 Task: Add an event with the title Interview with Blaird, date '2023/11/28', time 8:30 AM to 10:30 AMand add a description: This session encourages active participation and engagement from all attendees. After each presentation, there will be a brief discussion where participants can share their observations, ask questions, and exchange tips and techniques. The collaborative environment allows for a rich learning experience, as participants can learn from one another's strengths and challenges., put the event into Yellow category . Add location for the event as: Hotel Costes, Paris, France, logged in from the account softage.3@softage.netand send the event invitation to softage.6@softage.net and softage.7@softage.net. Set a reminder for the event 5 minutes before
Action: Mouse moved to (86, 110)
Screenshot: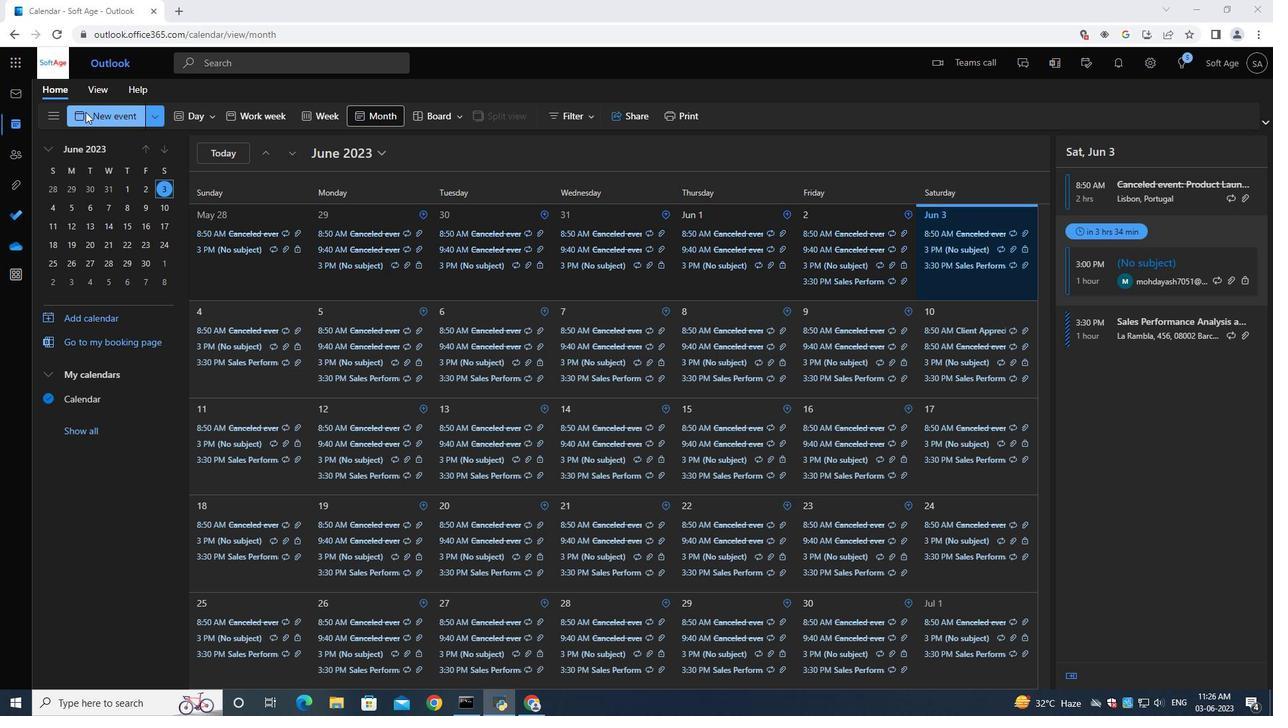 
Action: Mouse pressed left at (86, 110)
Screenshot: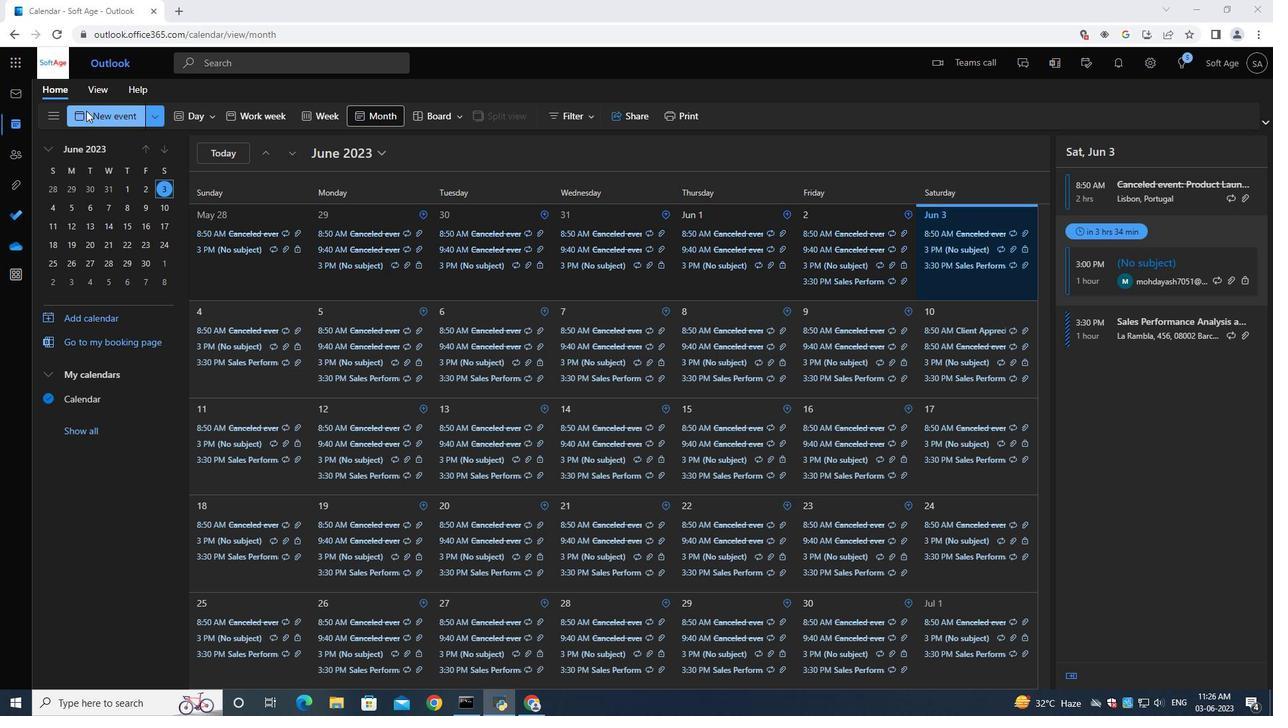
Action: Mouse moved to (361, 202)
Screenshot: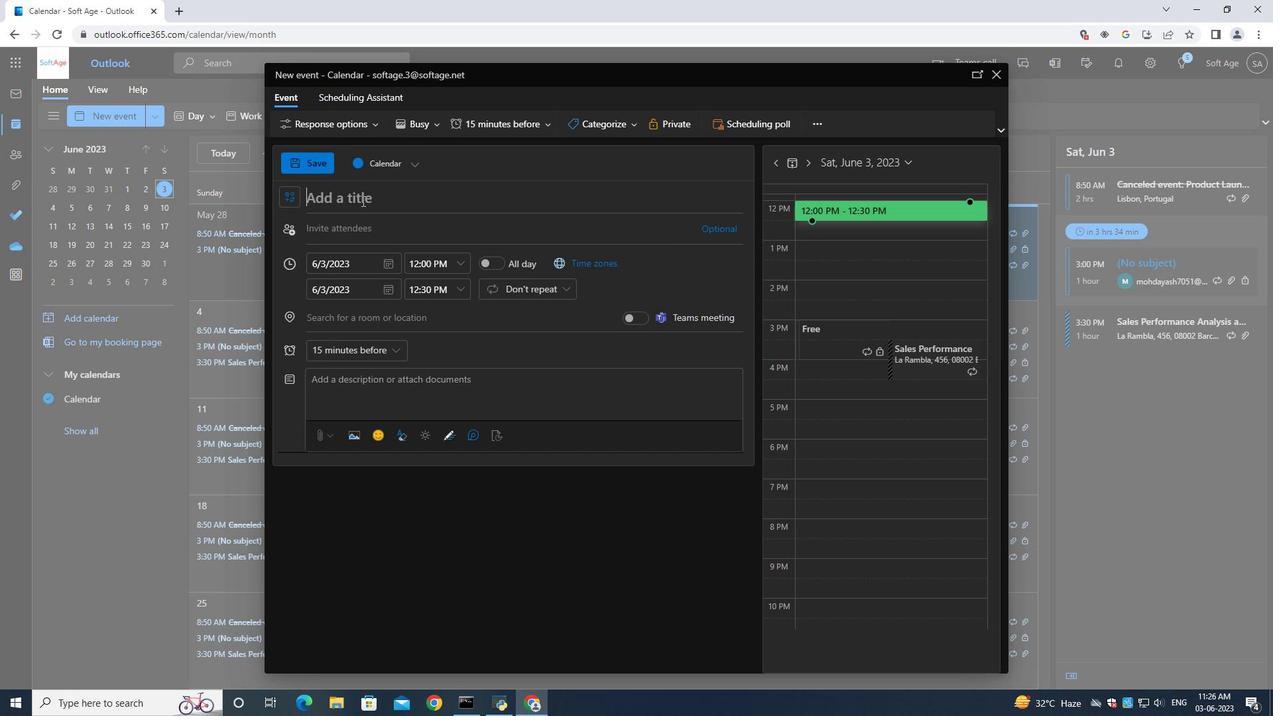
Action: Mouse pressed left at (361, 202)
Screenshot: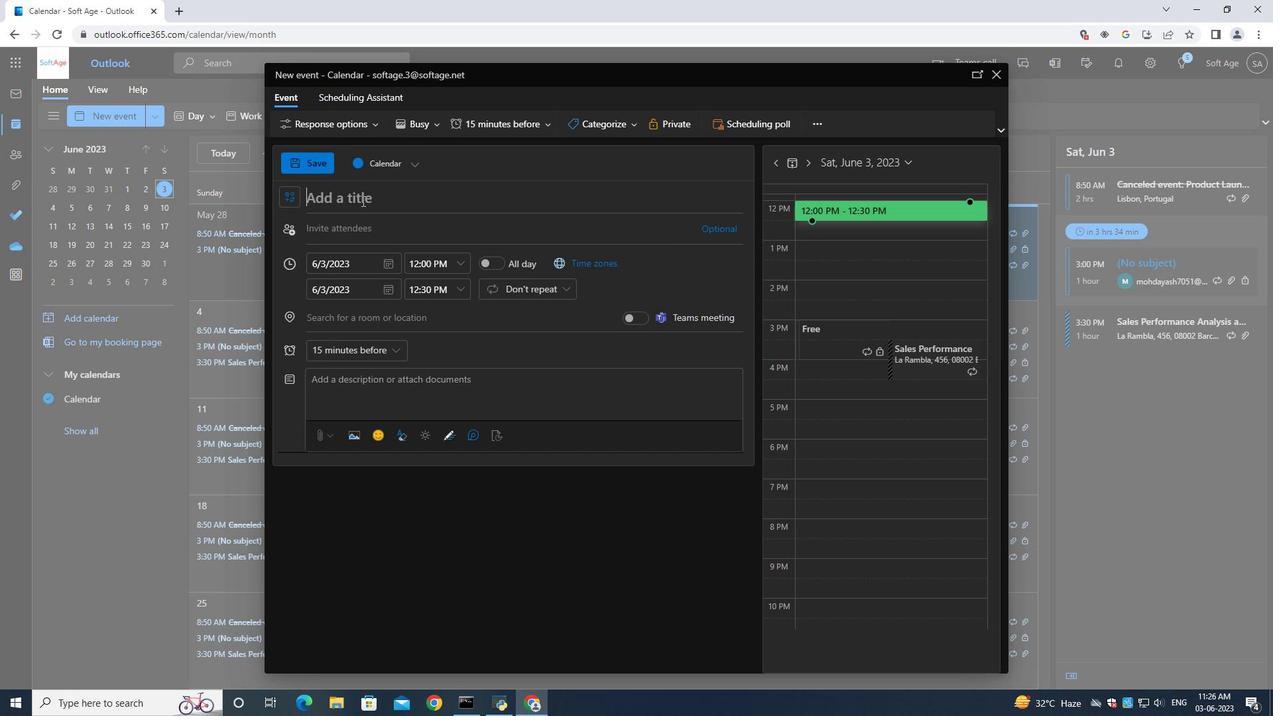 
Action: Key pressed <Key.shift>Interview<Key.space><Key.shift><Key.shift><Key.shift>with<Key.space><Key.shift>Blaired<Key.space>
Screenshot: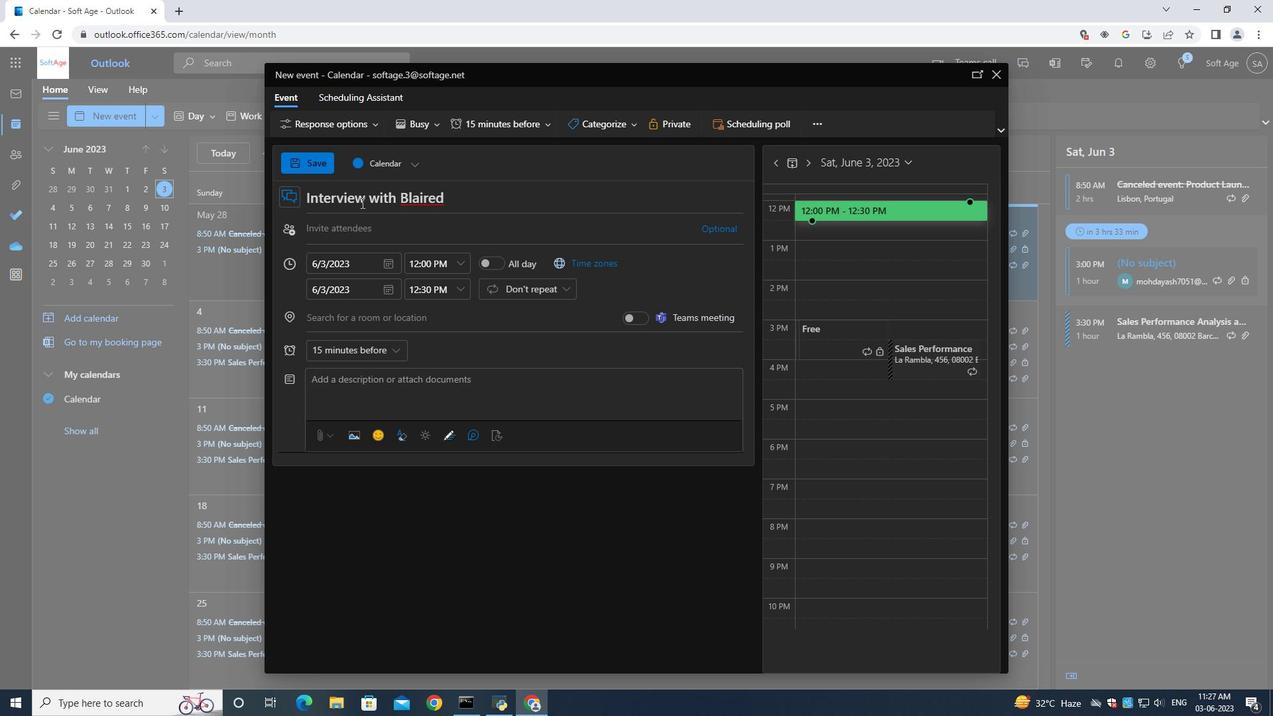 
Action: Mouse moved to (396, 269)
Screenshot: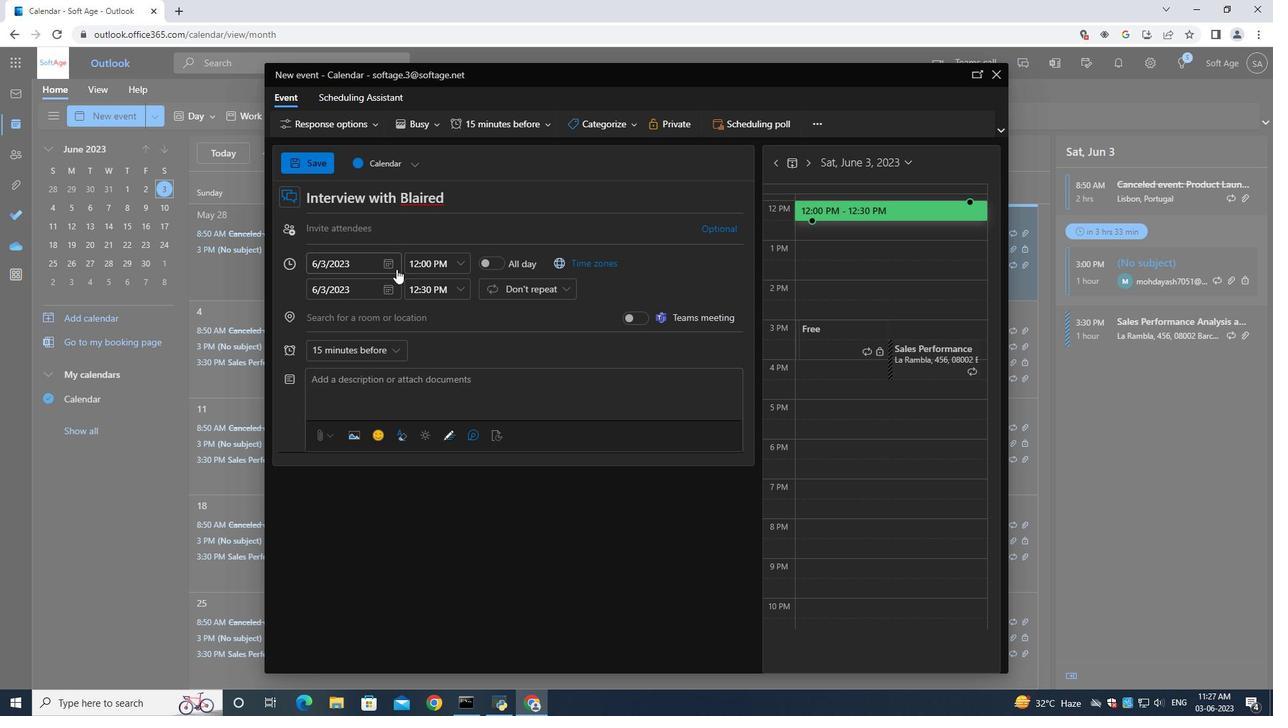 
Action: Mouse pressed left at (396, 269)
Screenshot: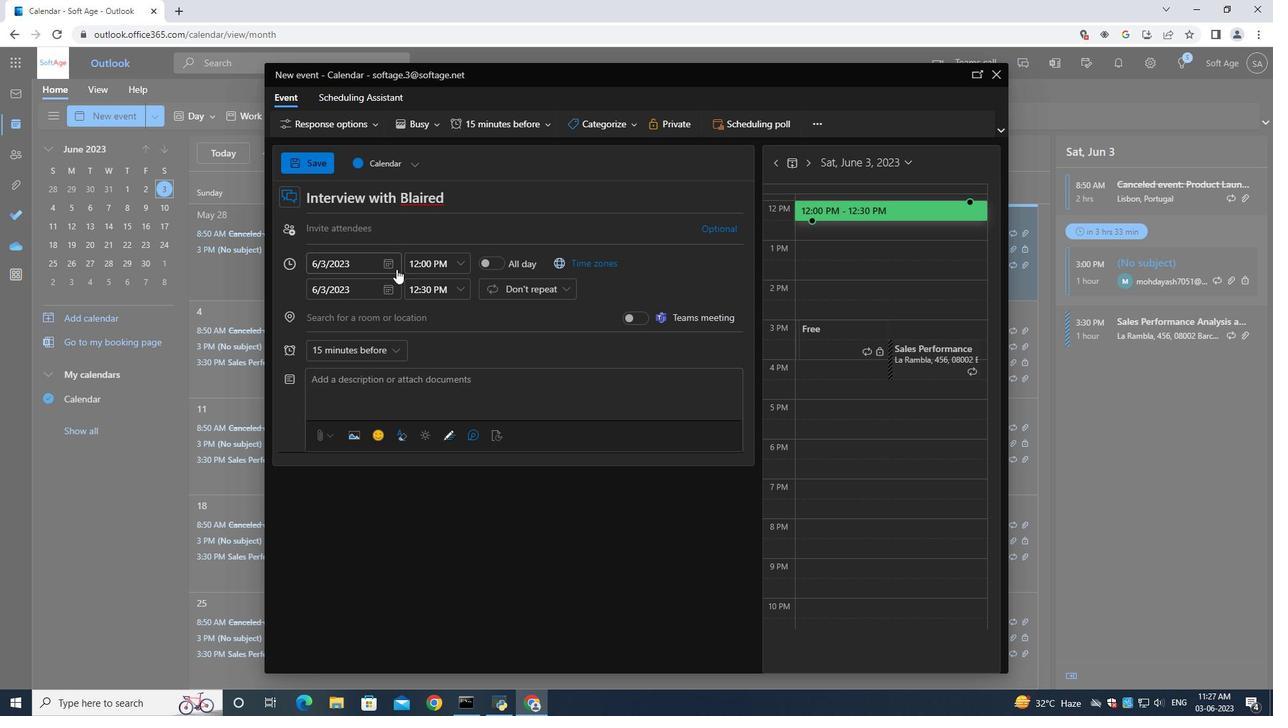 
Action: Mouse moved to (385, 260)
Screenshot: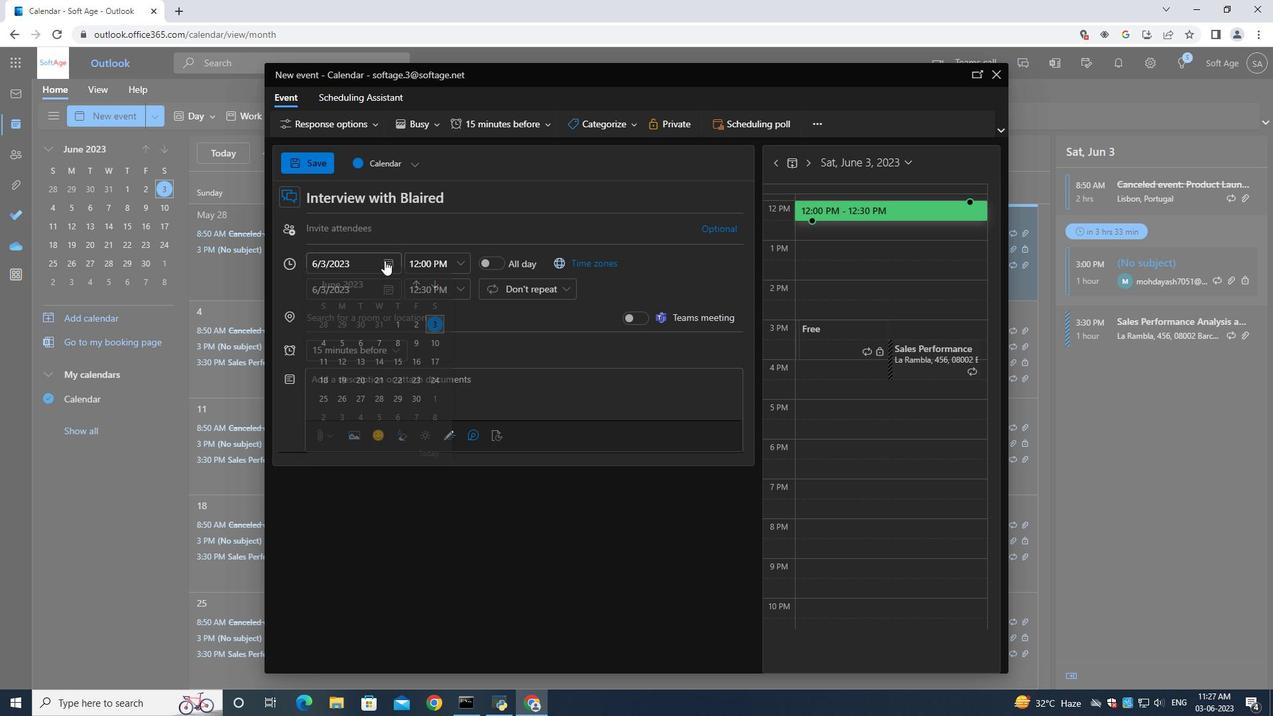 
Action: Mouse pressed left at (385, 260)
Screenshot: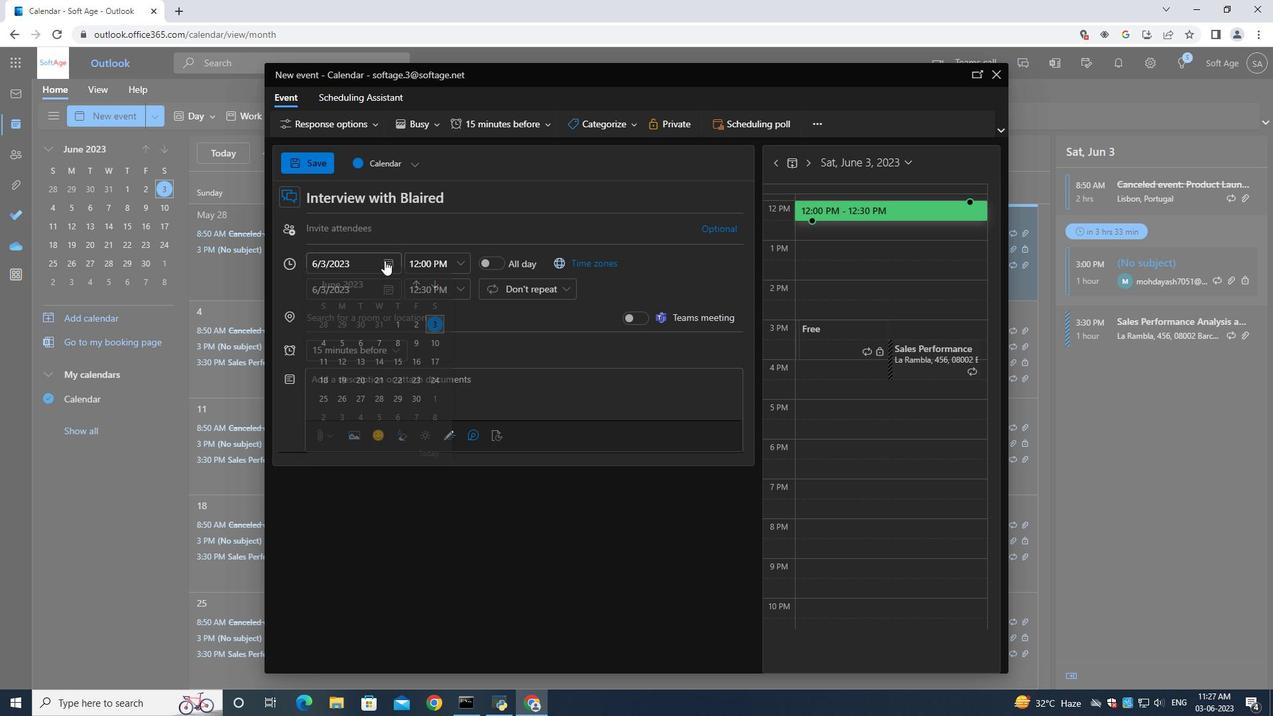 
Action: Mouse moved to (389, 261)
Screenshot: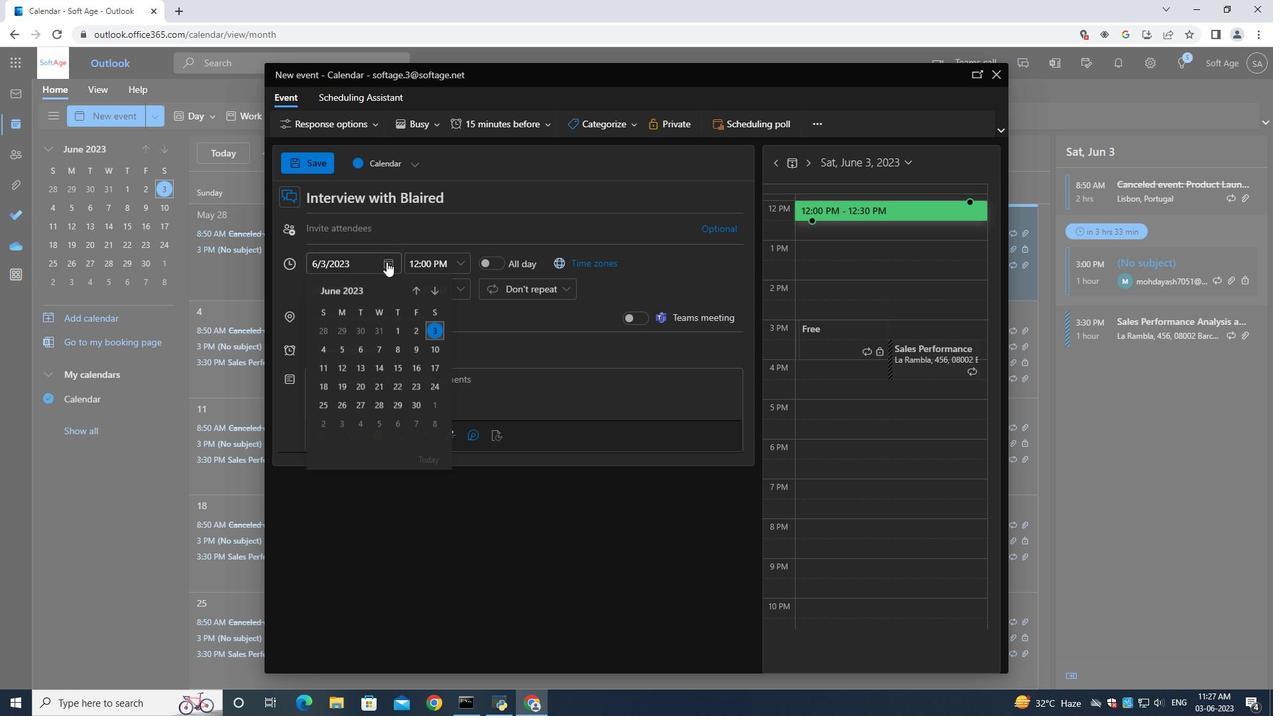 
Action: Mouse pressed left at (389, 261)
Screenshot: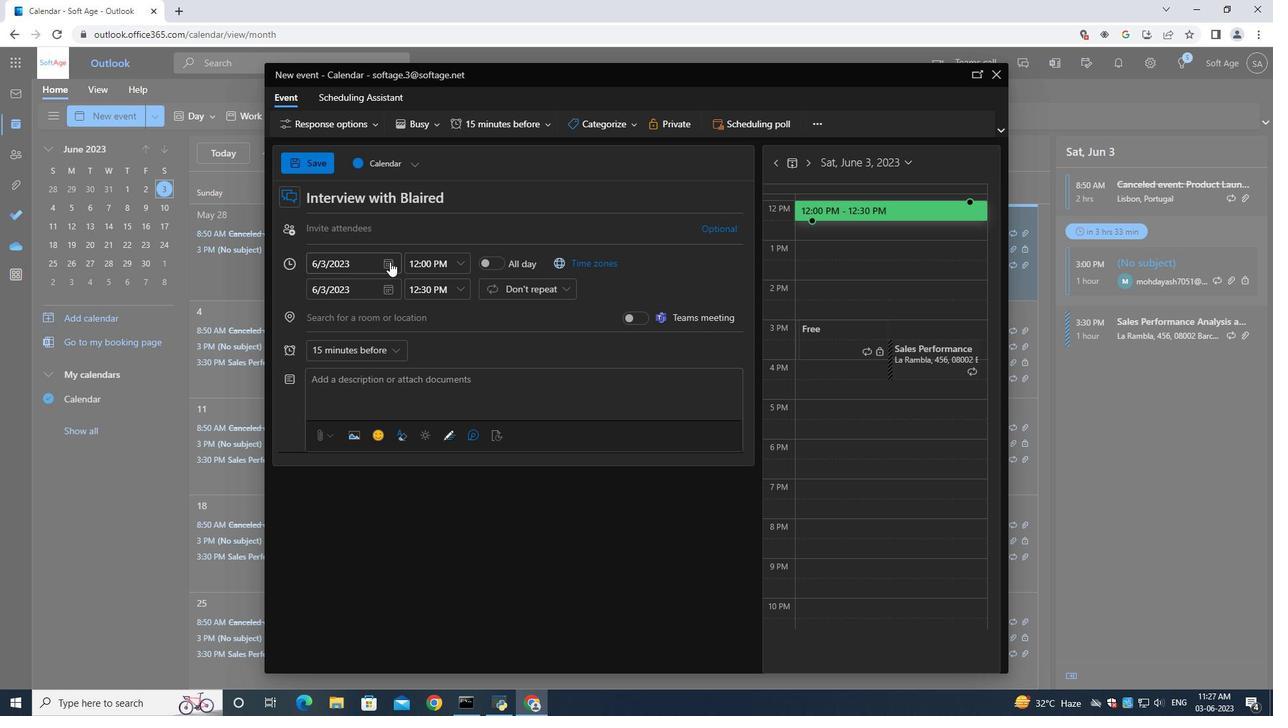 
Action: Mouse moved to (427, 296)
Screenshot: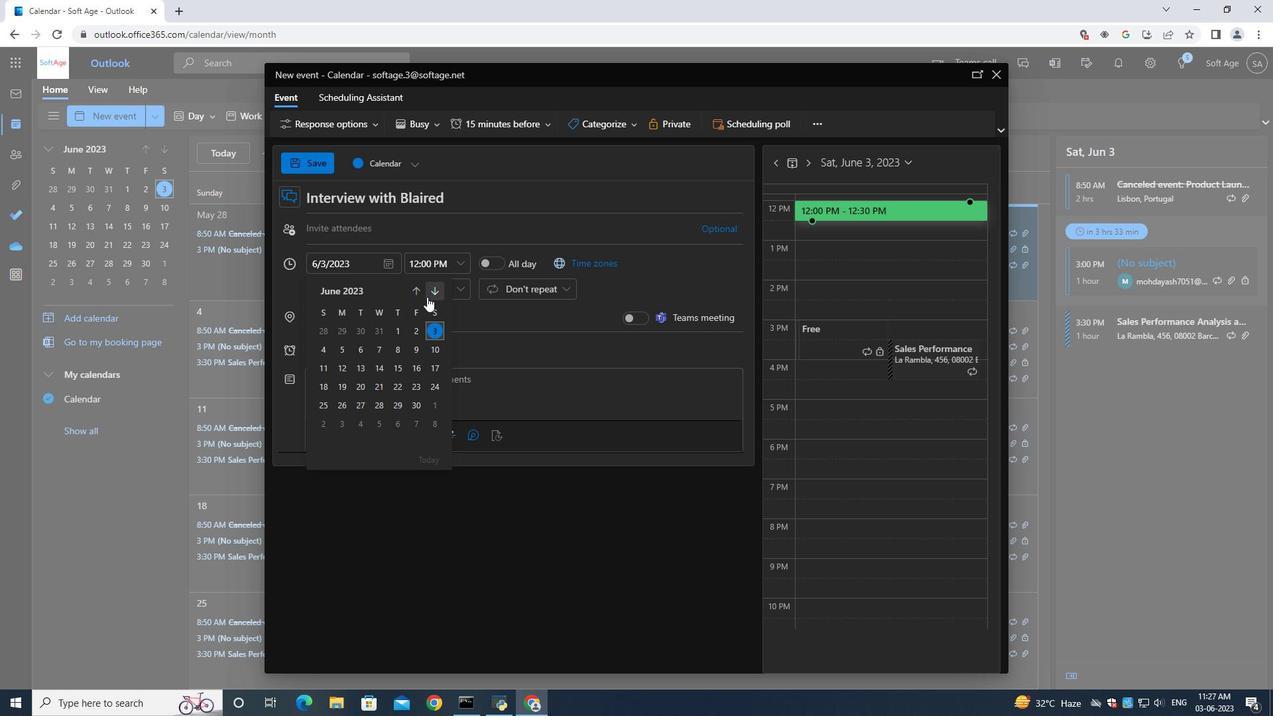 
Action: Mouse pressed left at (427, 296)
Screenshot: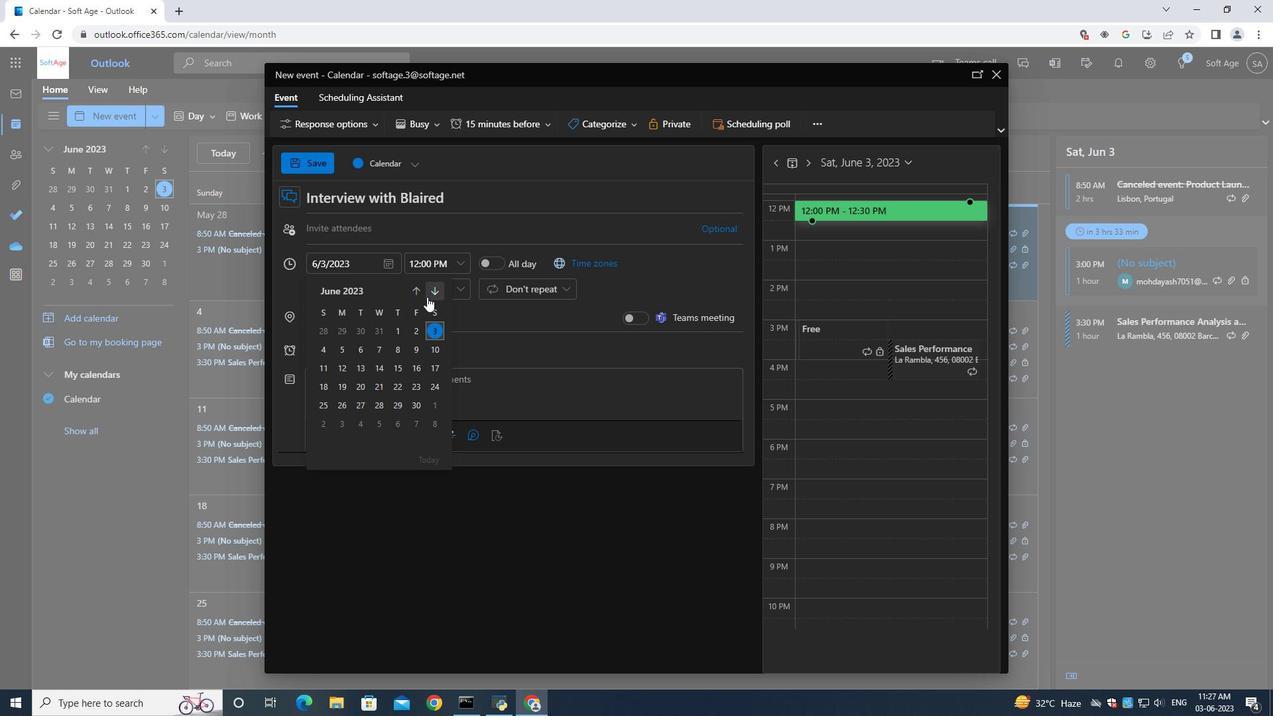 
Action: Mouse pressed left at (427, 296)
Screenshot: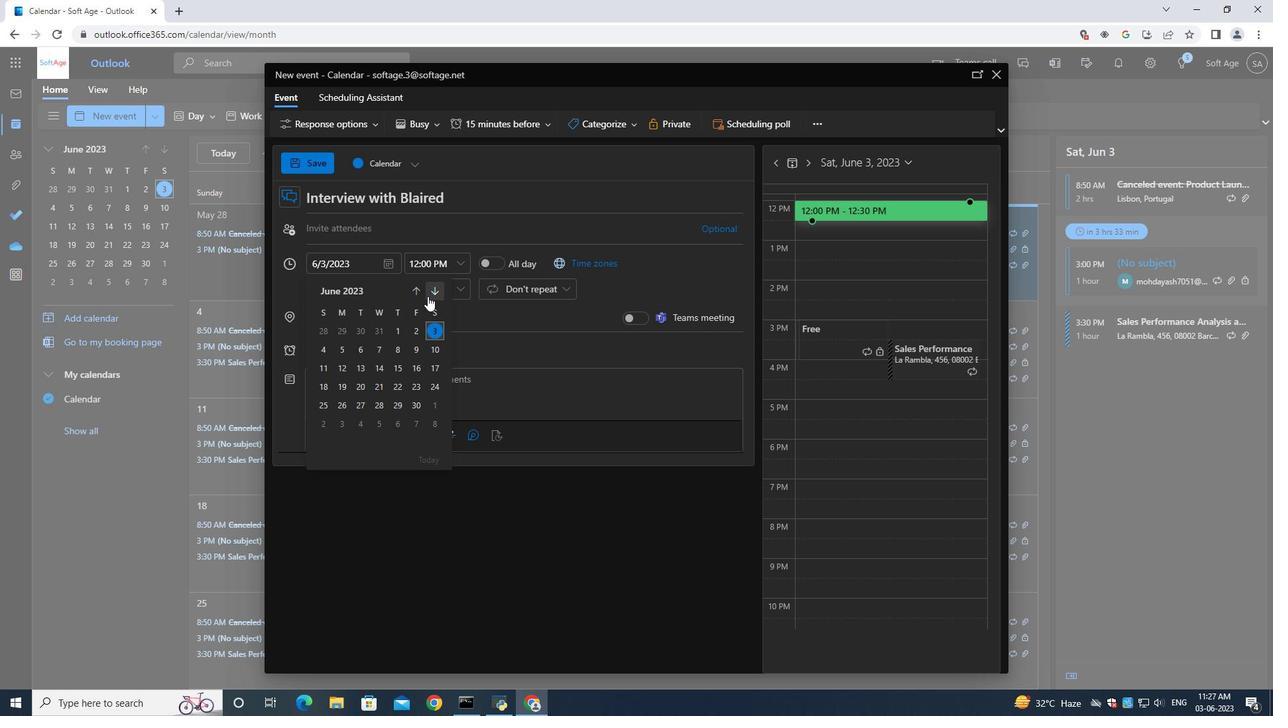 
Action: Mouse pressed left at (427, 296)
Screenshot: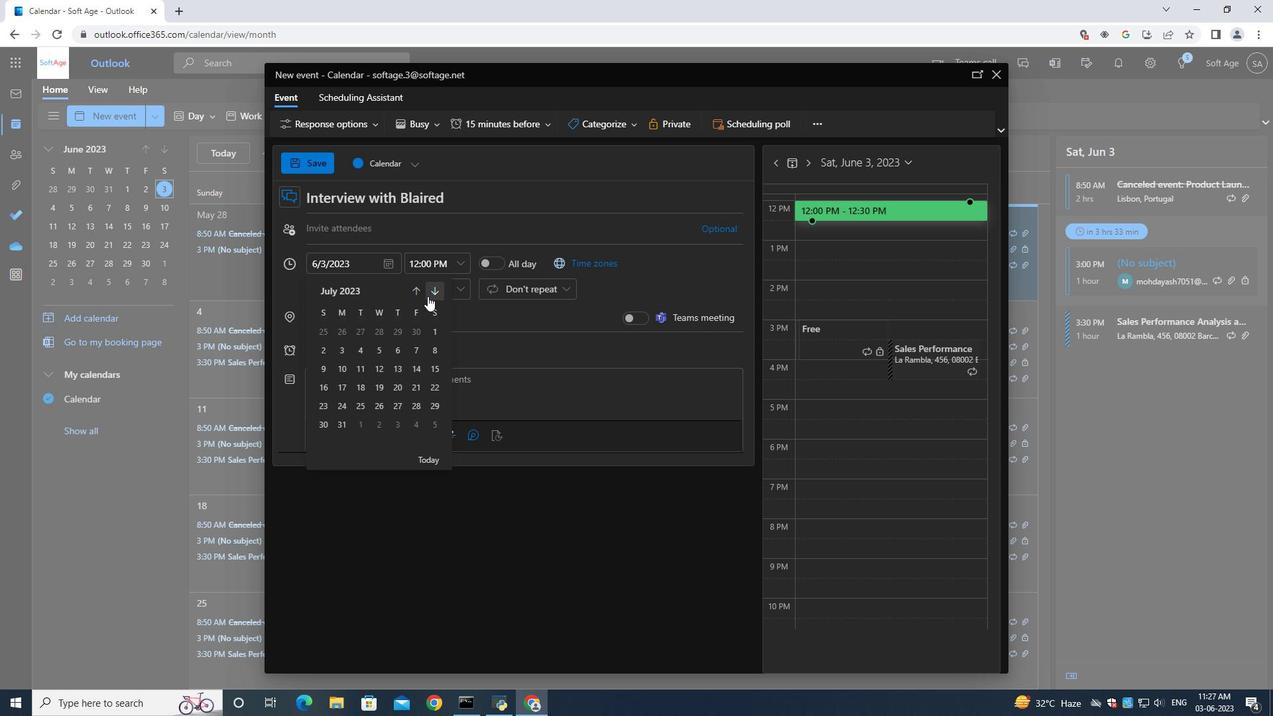 
Action: Mouse pressed left at (427, 296)
Screenshot: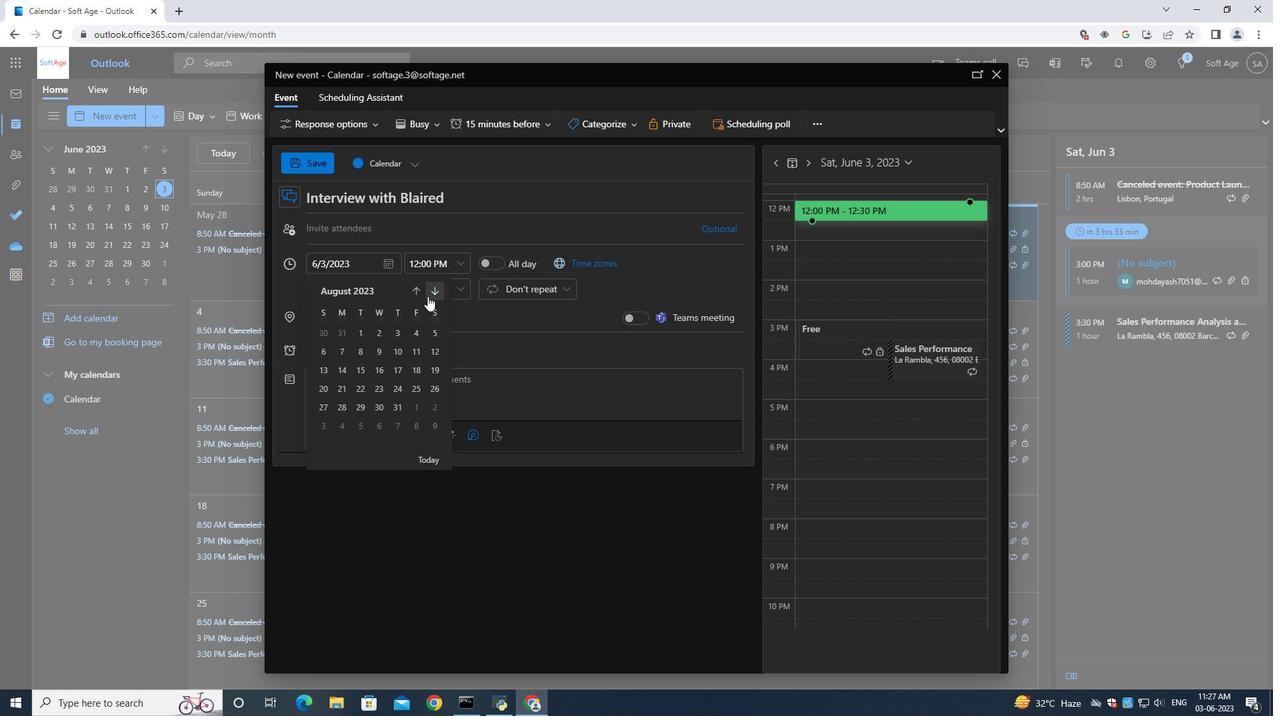 
Action: Mouse pressed left at (427, 296)
Screenshot: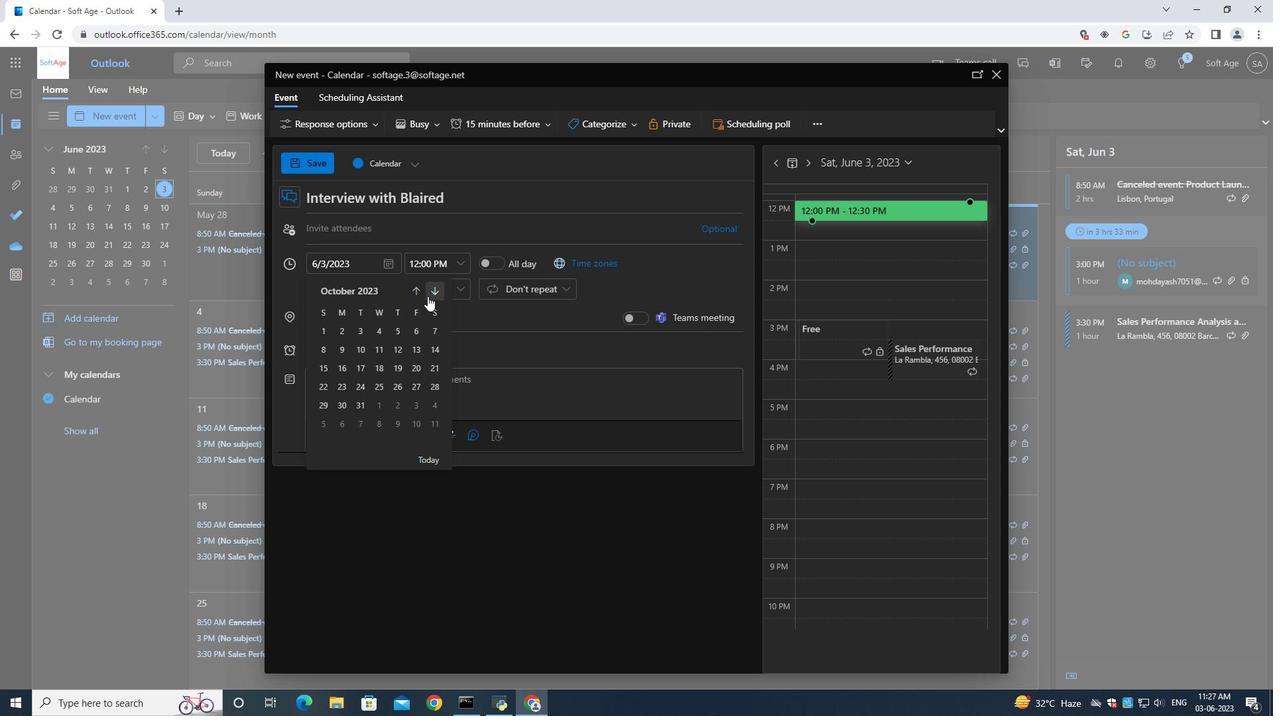 
Action: Mouse moved to (362, 409)
Screenshot: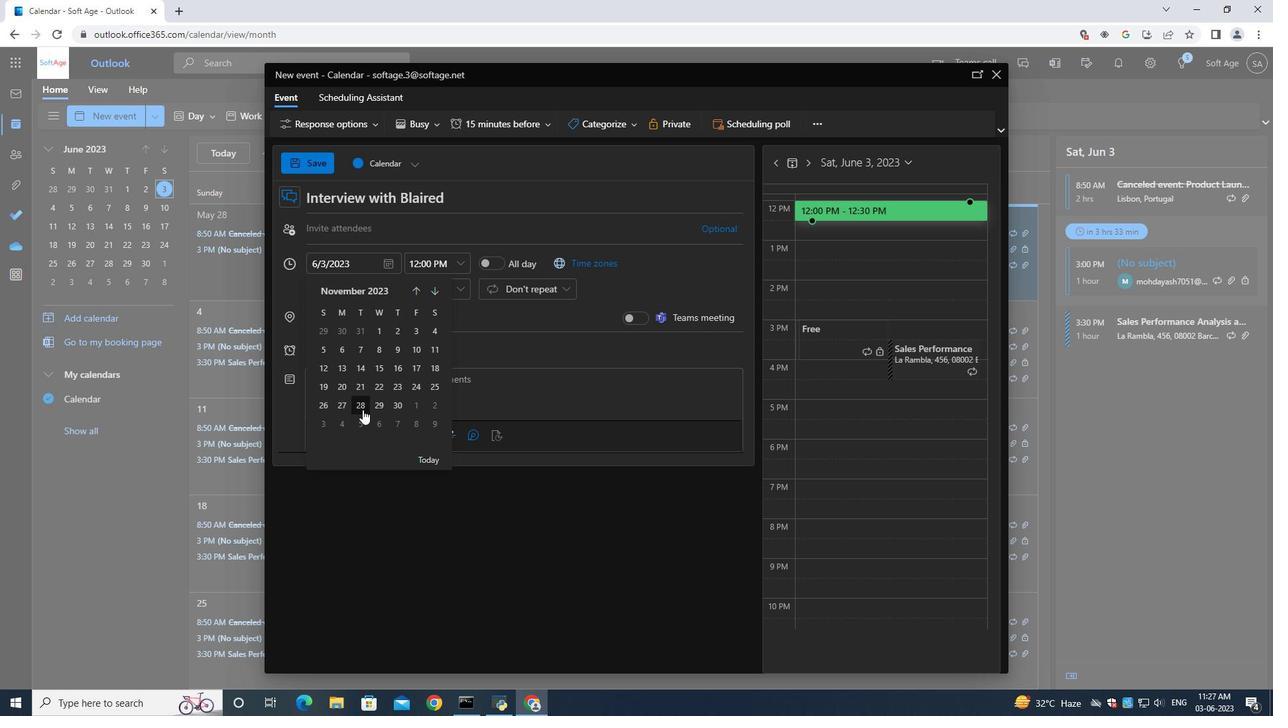 
Action: Mouse pressed left at (362, 409)
Screenshot: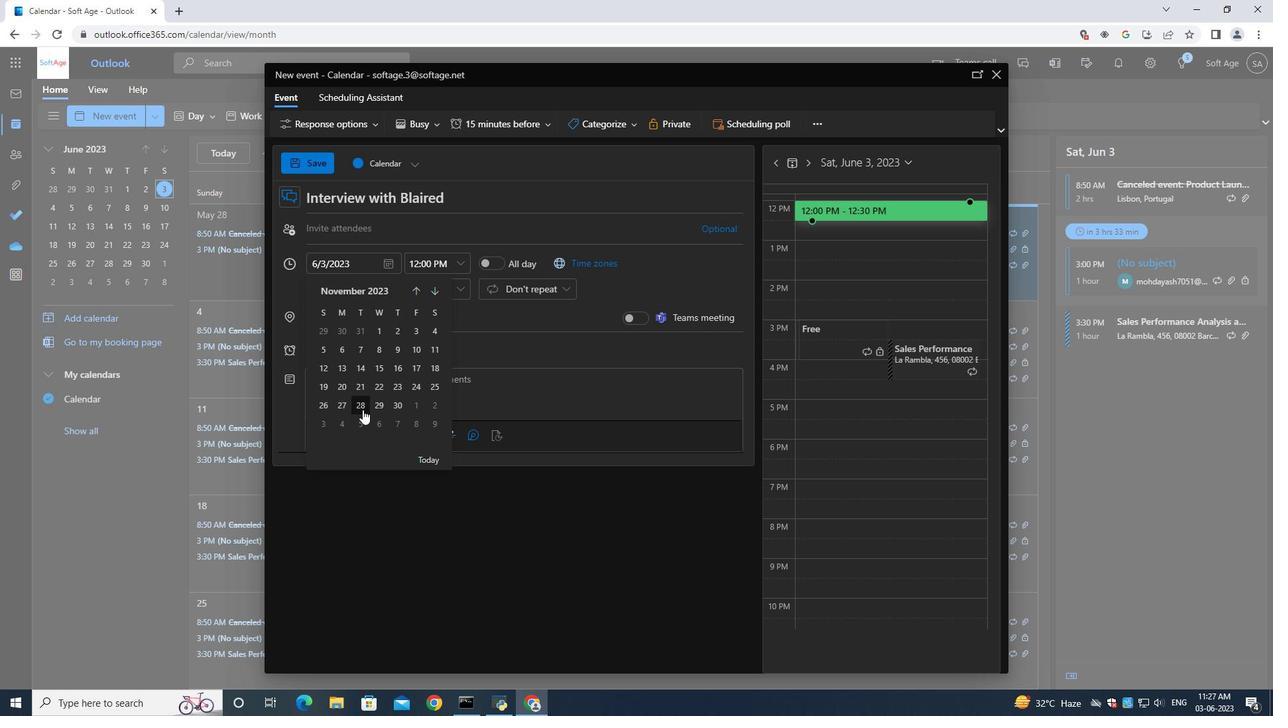 
Action: Mouse moved to (452, 264)
Screenshot: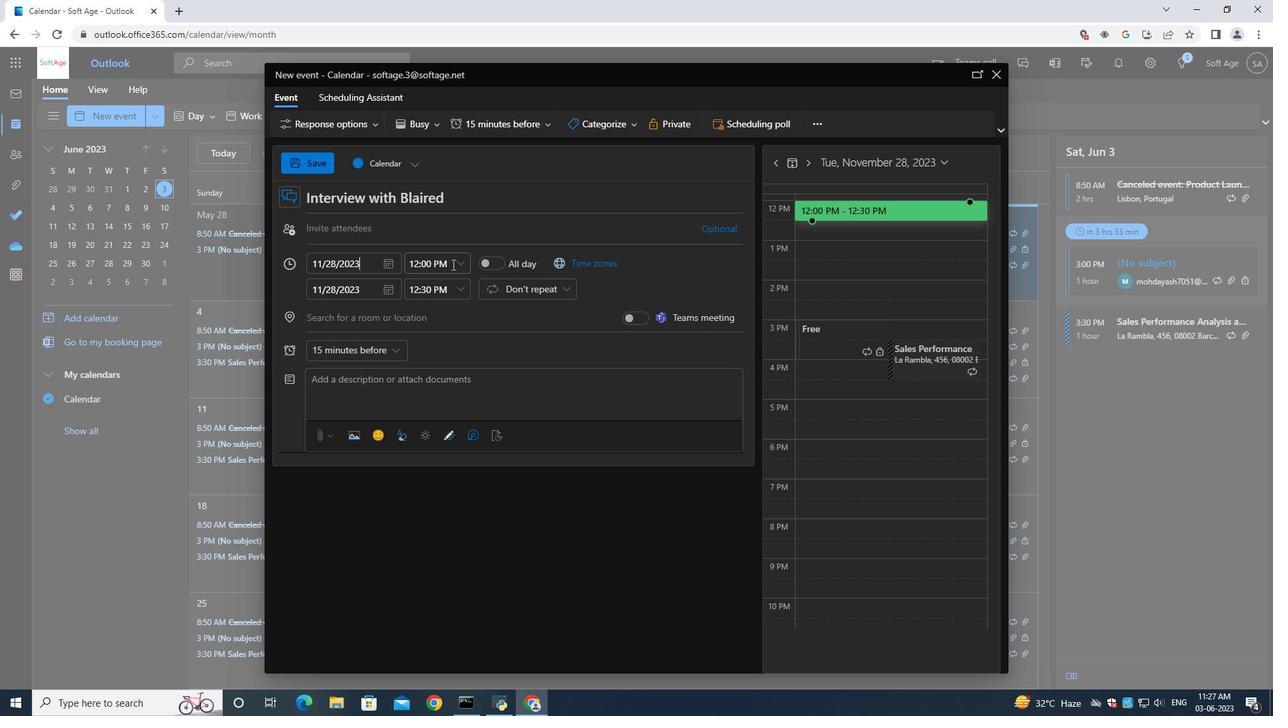 
Action: Mouse pressed left at (452, 264)
Screenshot: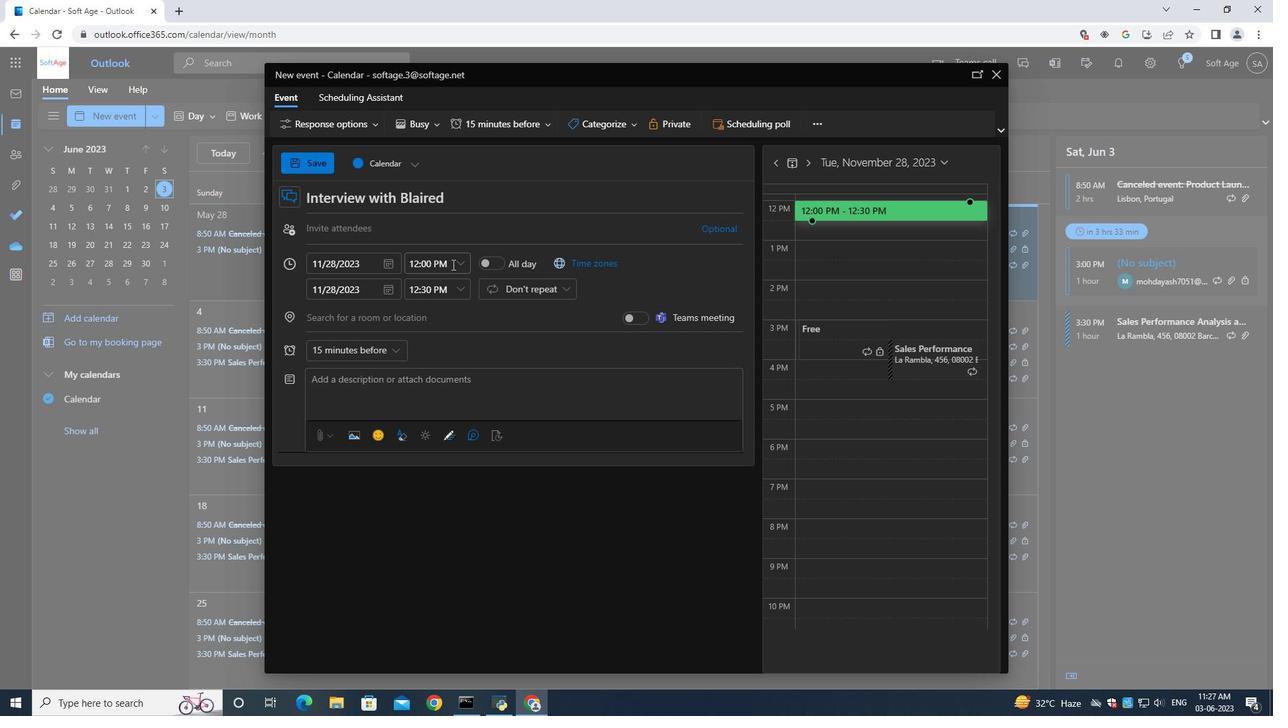 
Action: Key pressed <Key.backspace>8<Key.shift_r>:30<Key.shift>AM
Screenshot: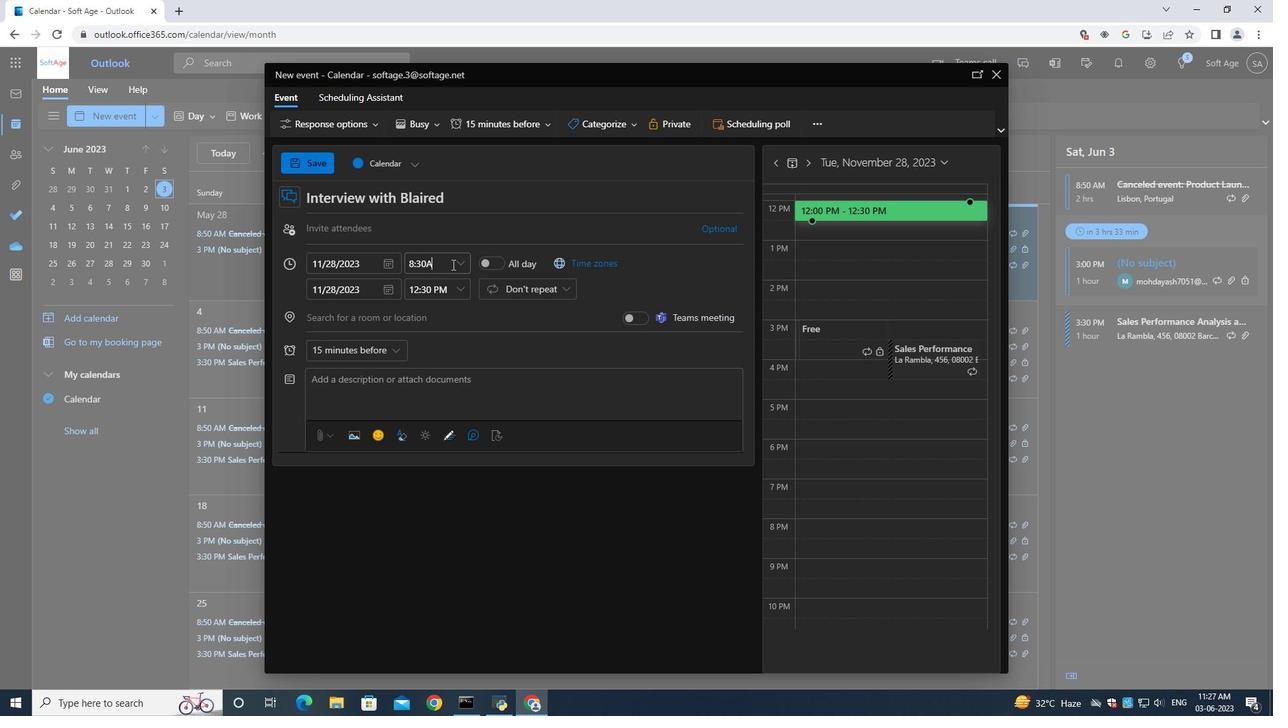 
Action: Mouse moved to (424, 291)
Screenshot: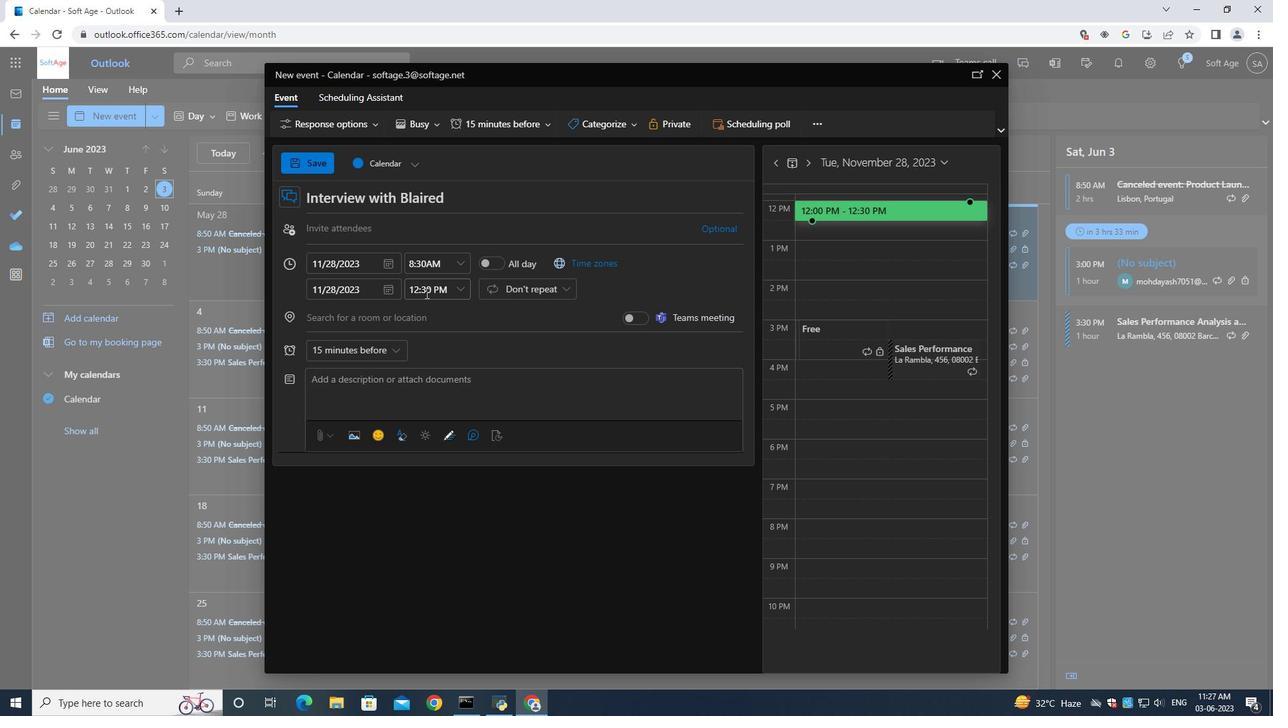 
Action: Mouse pressed left at (424, 291)
Screenshot: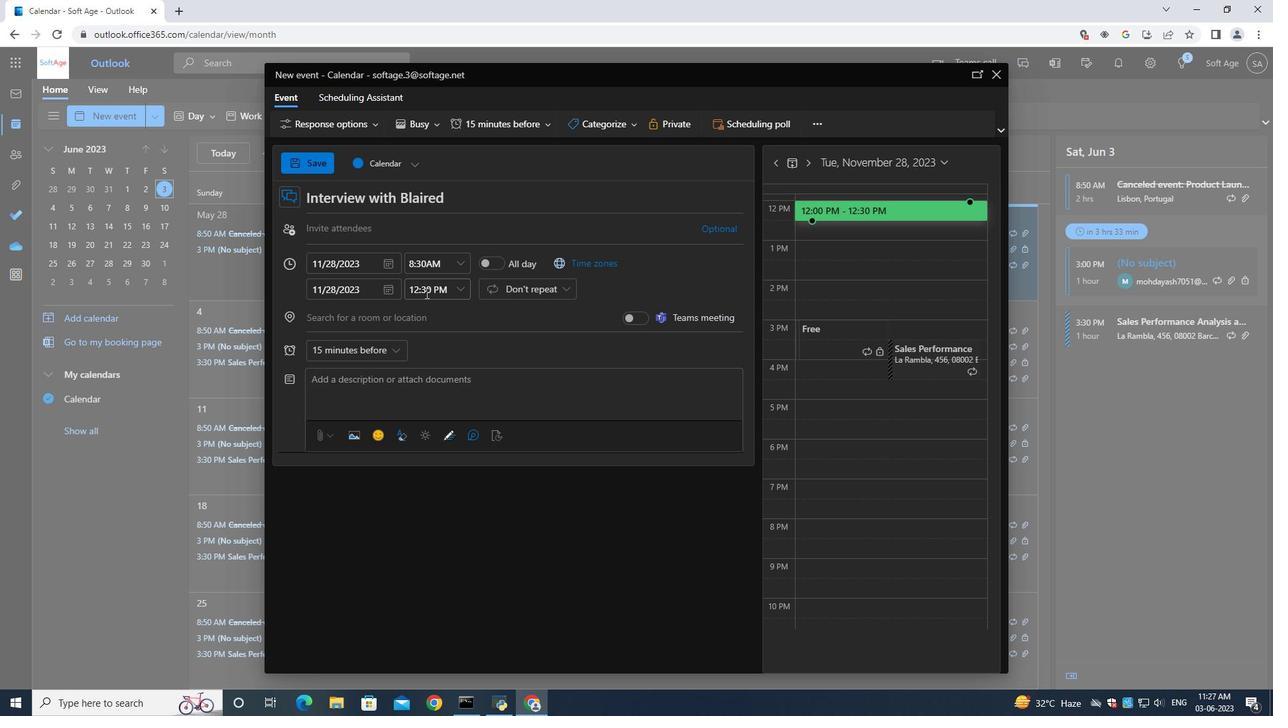 
Action: Mouse moved to (429, 295)
Screenshot: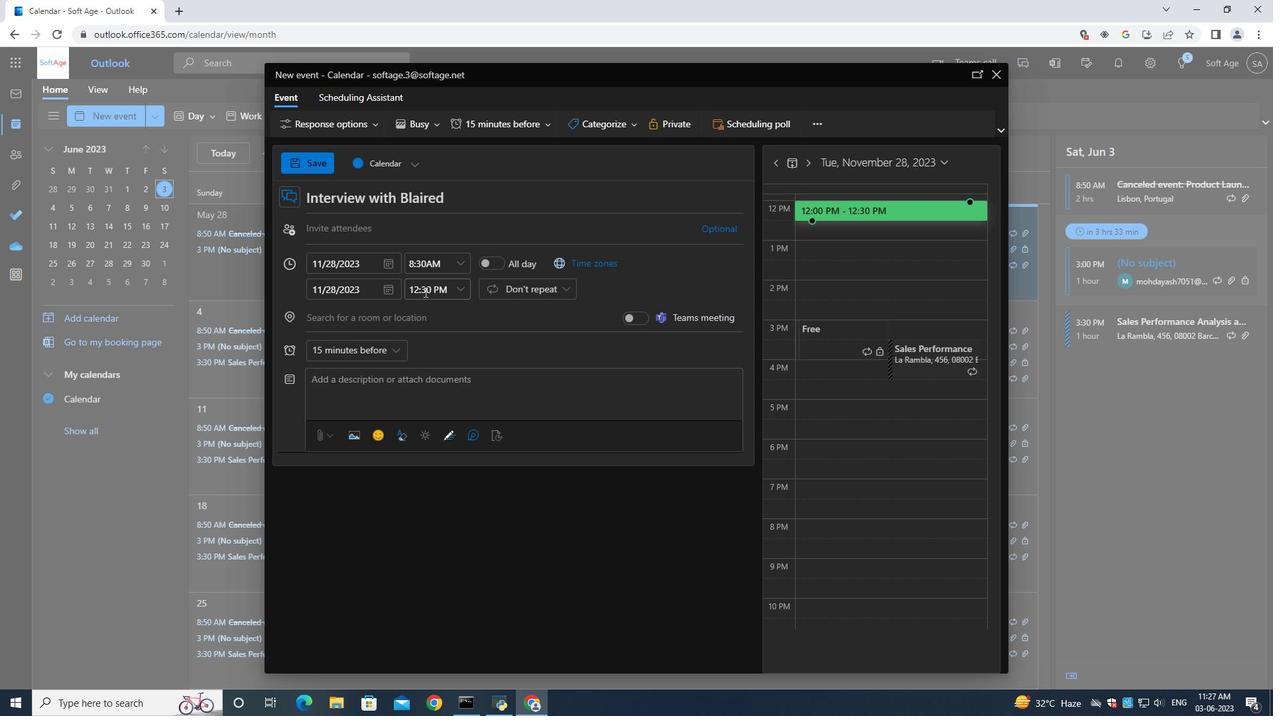 
Action: Key pressed 10<Key.shift_r>:30<Key.shift>AM
Screenshot: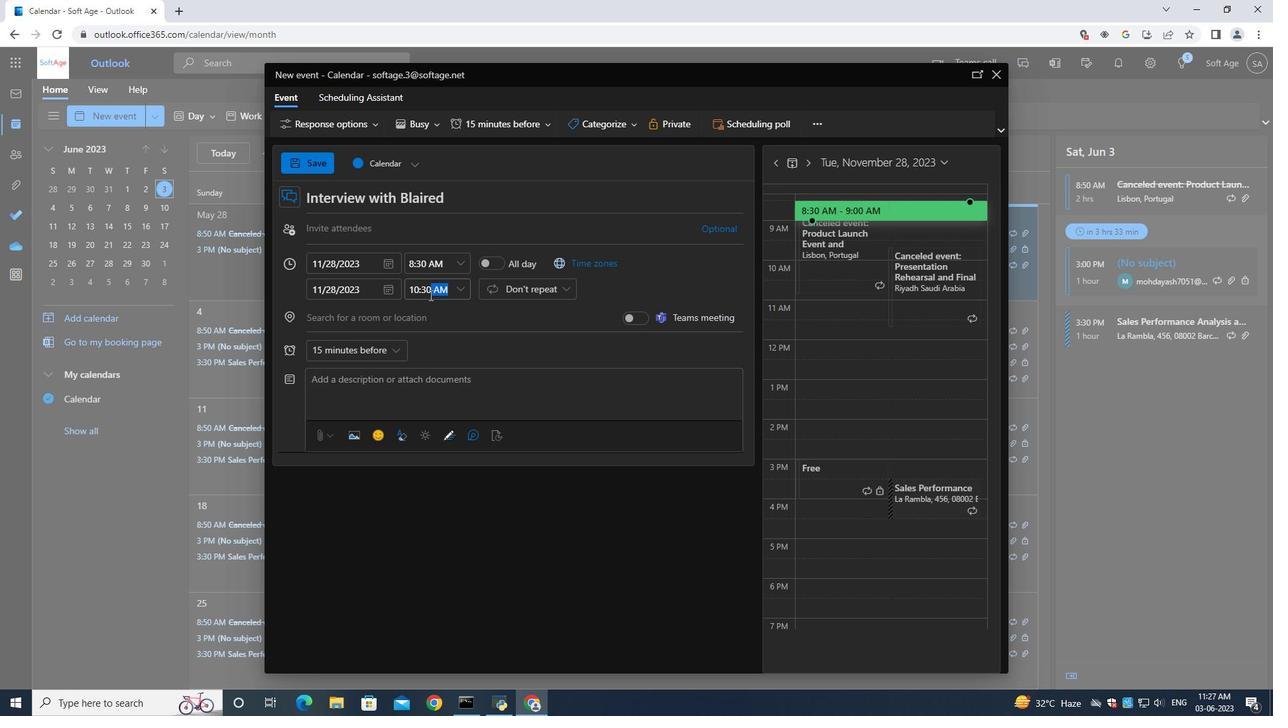 
Action: Mouse moved to (370, 381)
Screenshot: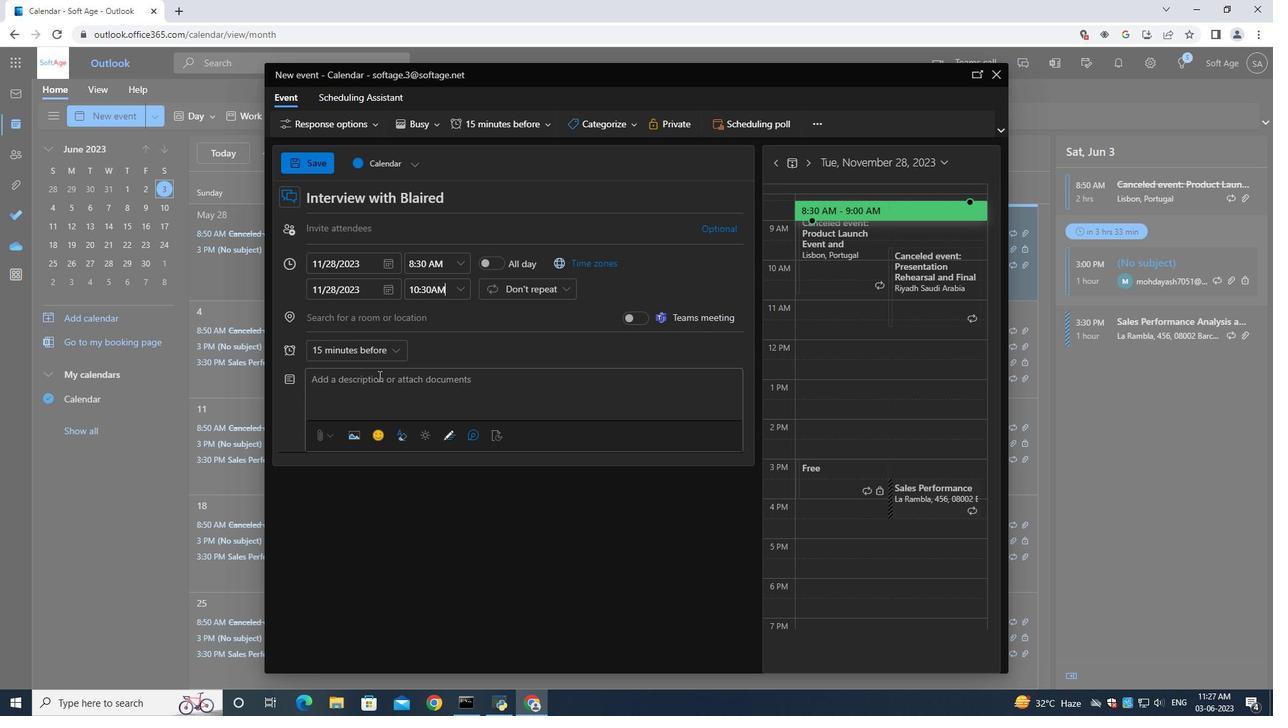 
Action: Mouse pressed left at (370, 381)
Screenshot: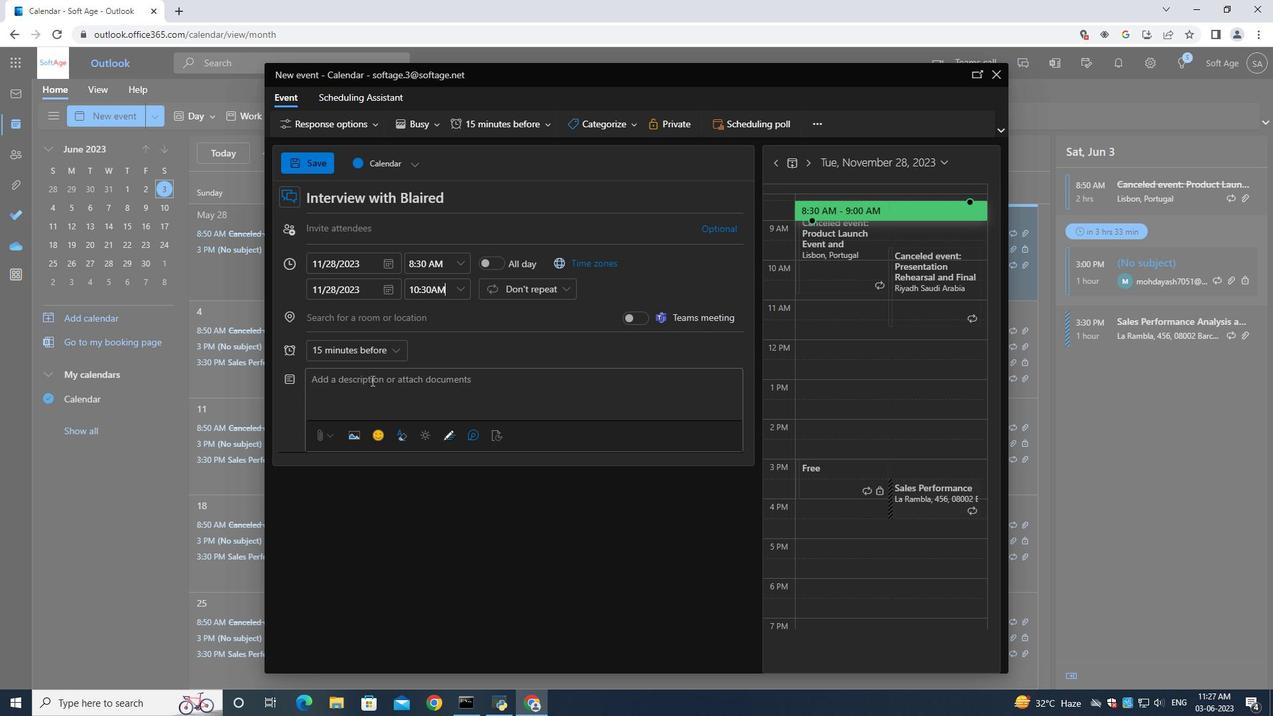 
Action: Key pressed <Key.shift><Key.shift><Key.shift><Key.shift><Key.shift><Key.shift><Key.shift><Key.shift><Key.shift><Key.shift><Key.shift><Key.shift><Key.shift><Key.shift><Key.shift><Key.shift><Key.shift><Key.shift><Key.shift><Key.shift>This<Key.space><Key.space><Key.shift>Session<Key.space>encourages<Key.space>active<Key.space>participation<Key.space>and<Key.space>engagement<Key.space>from<Key.space>all<Key.space>attendees.<Key.space><Key.shift>After<Key.space>each<Key.space>presentatii<Key.backspace>on<Key.space>and<Key.space><Key.backspace><Key.backspace><Key.backspace><Key.backspace><Key.backspace>,<Key.space>there<Key.space>will<Key.space>be<Key.space>a<Key.space>brief<Key.space>discussion<Key.space>where<Key.space>partiation<Key.space>
Screenshot: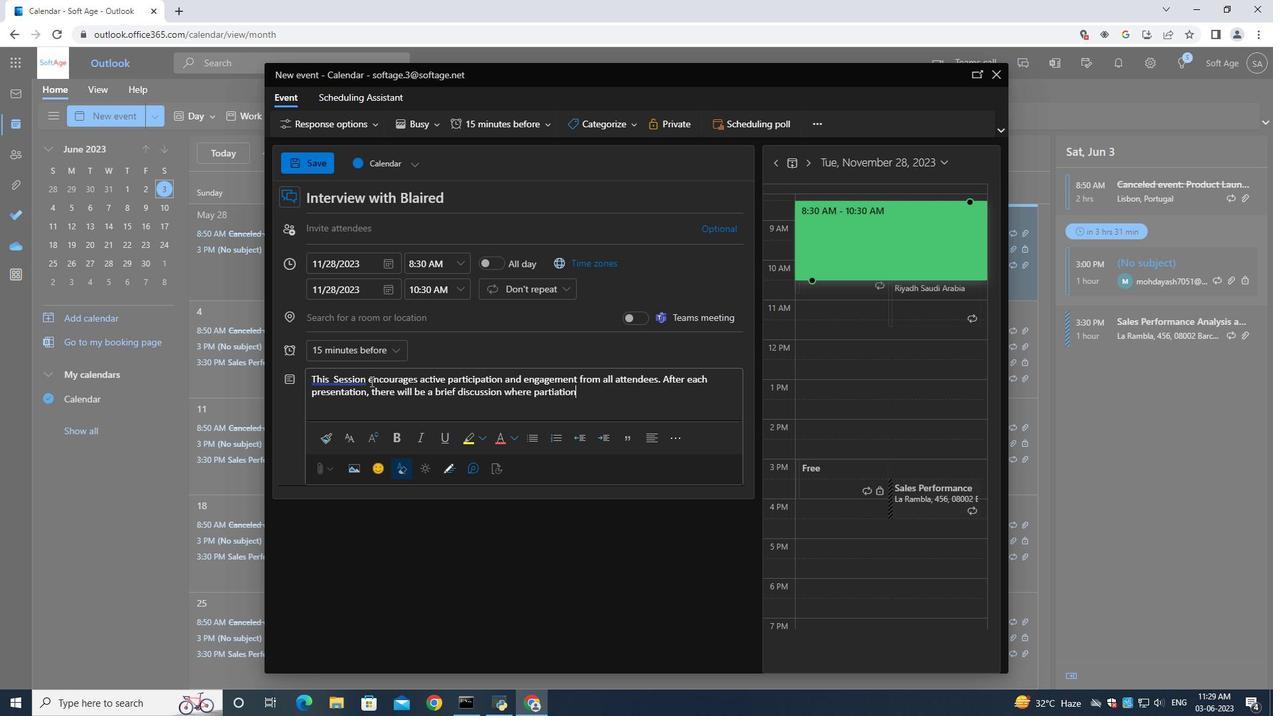 
Action: Mouse moved to (337, 380)
Screenshot: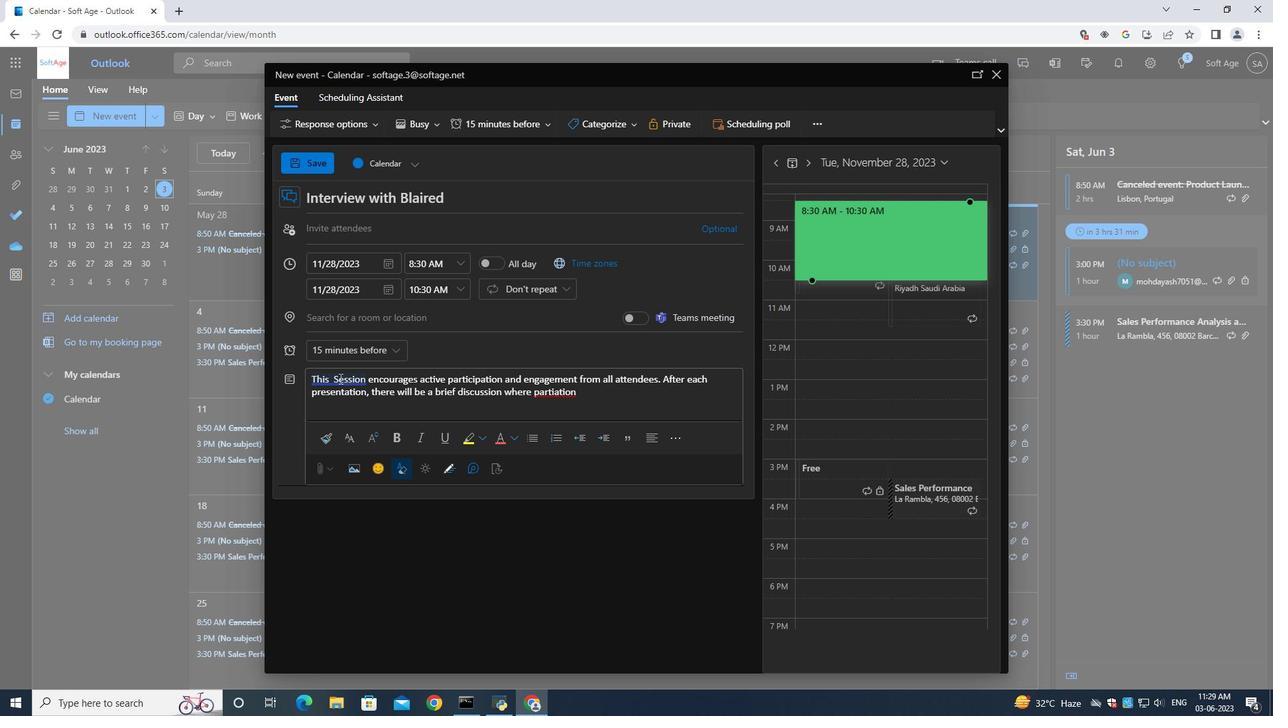 
Action: Mouse pressed left at (337, 380)
Screenshot: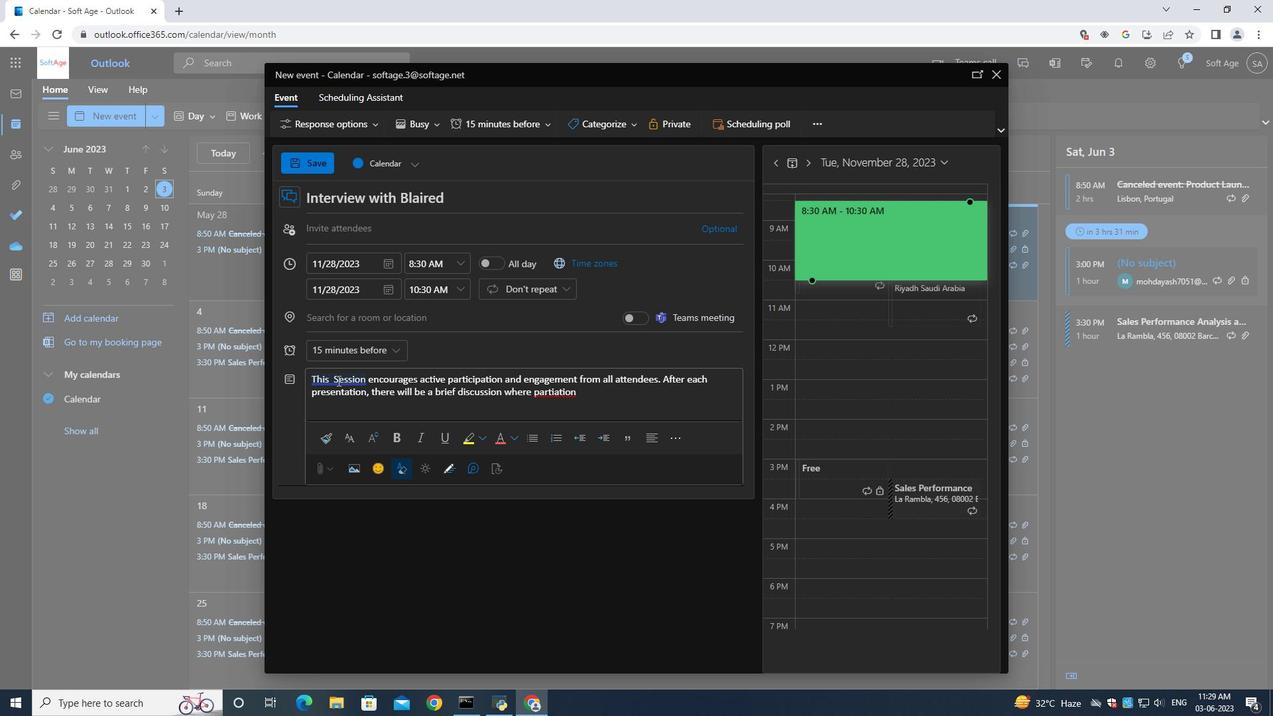 
Action: Mouse moved to (344, 383)
Screenshot: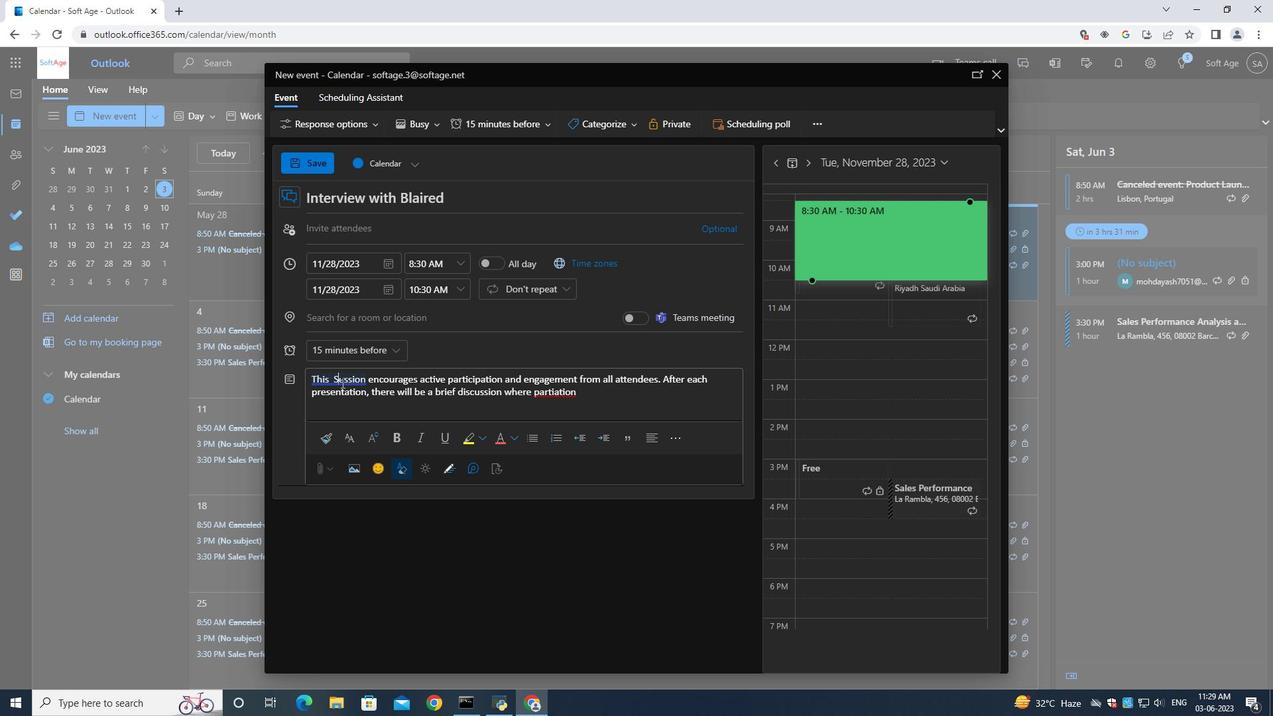 
Action: Key pressed <Key.backspace>s
Screenshot: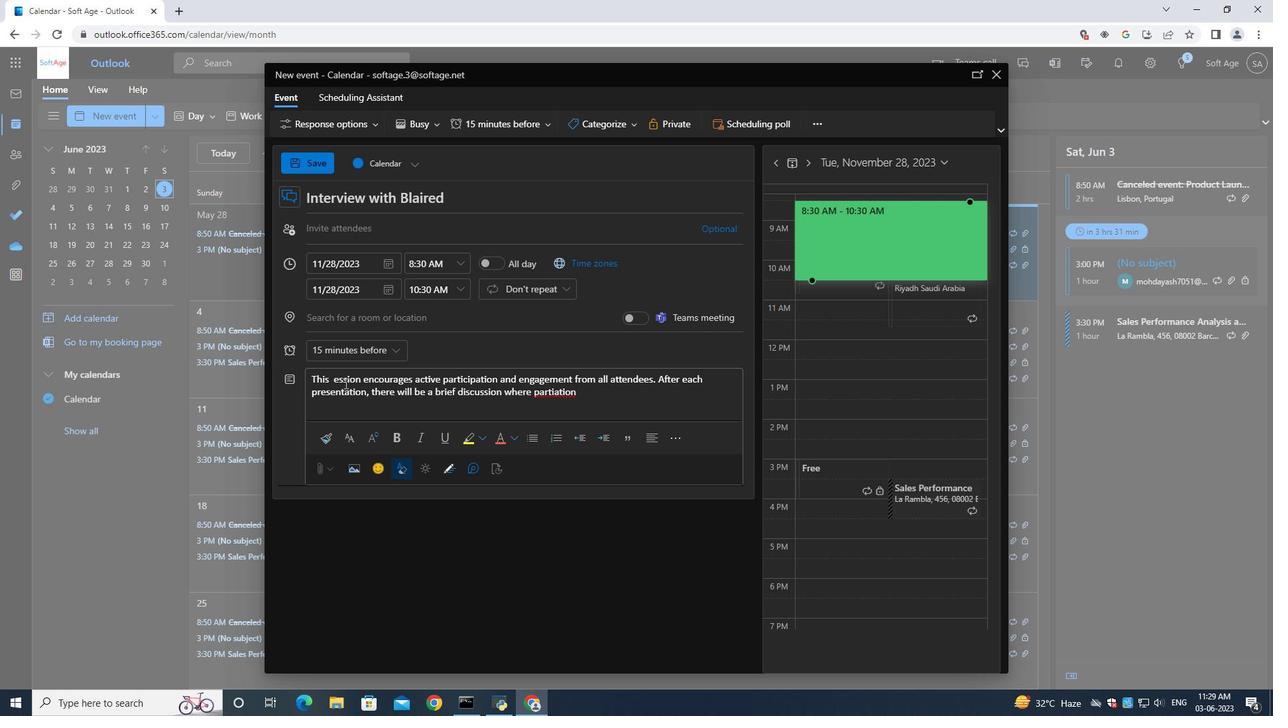 
Action: Mouse moved to (596, 395)
Screenshot: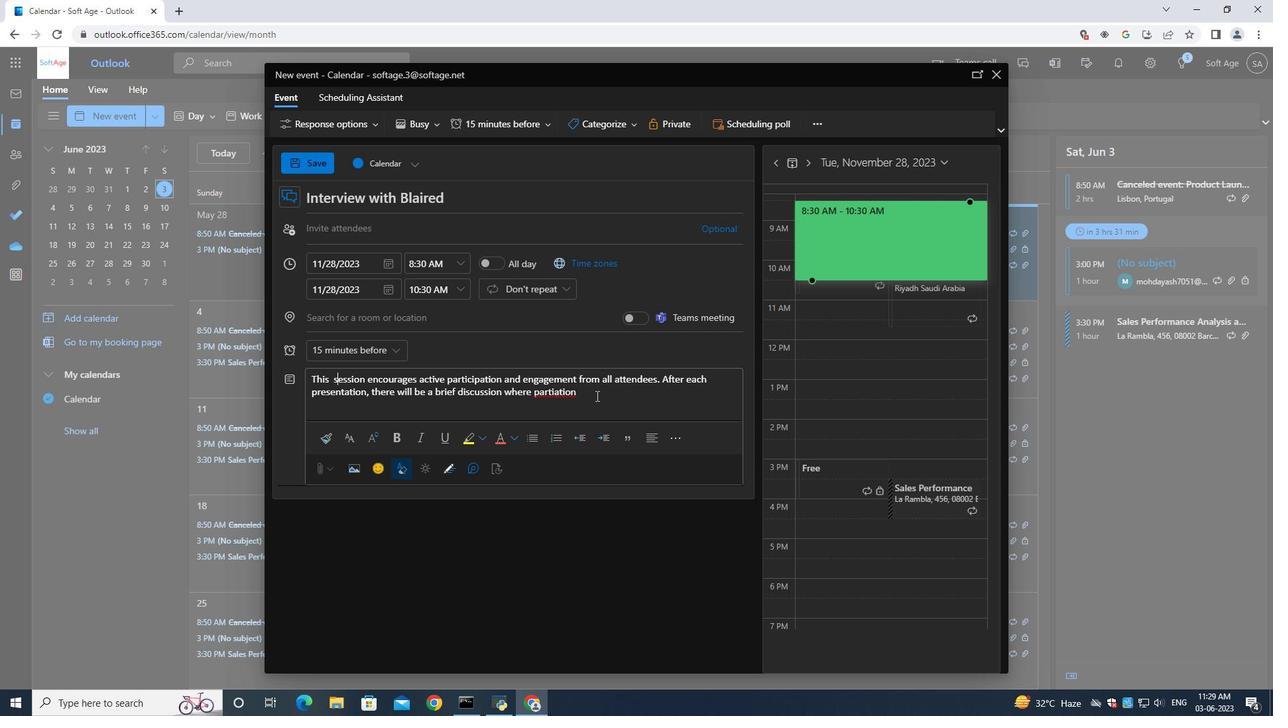 
Action: Mouse pressed left at (596, 395)
Screenshot: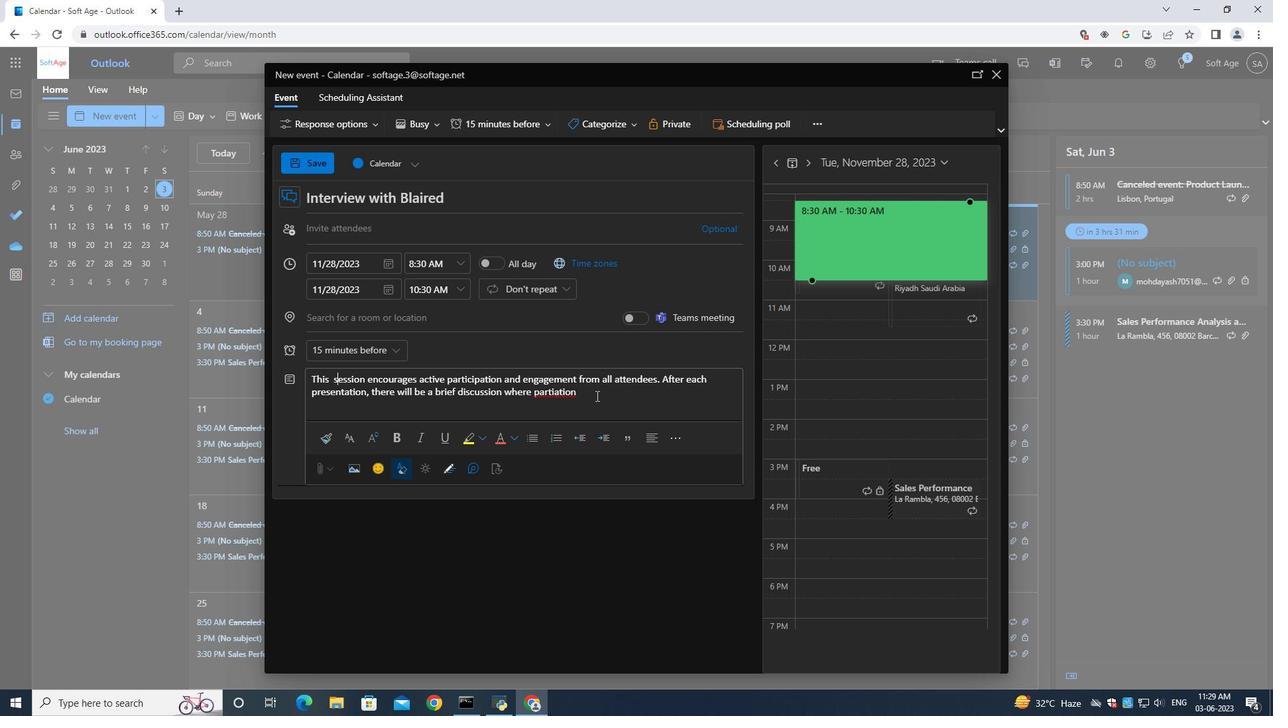 
Action: Mouse moved to (597, 396)
Screenshot: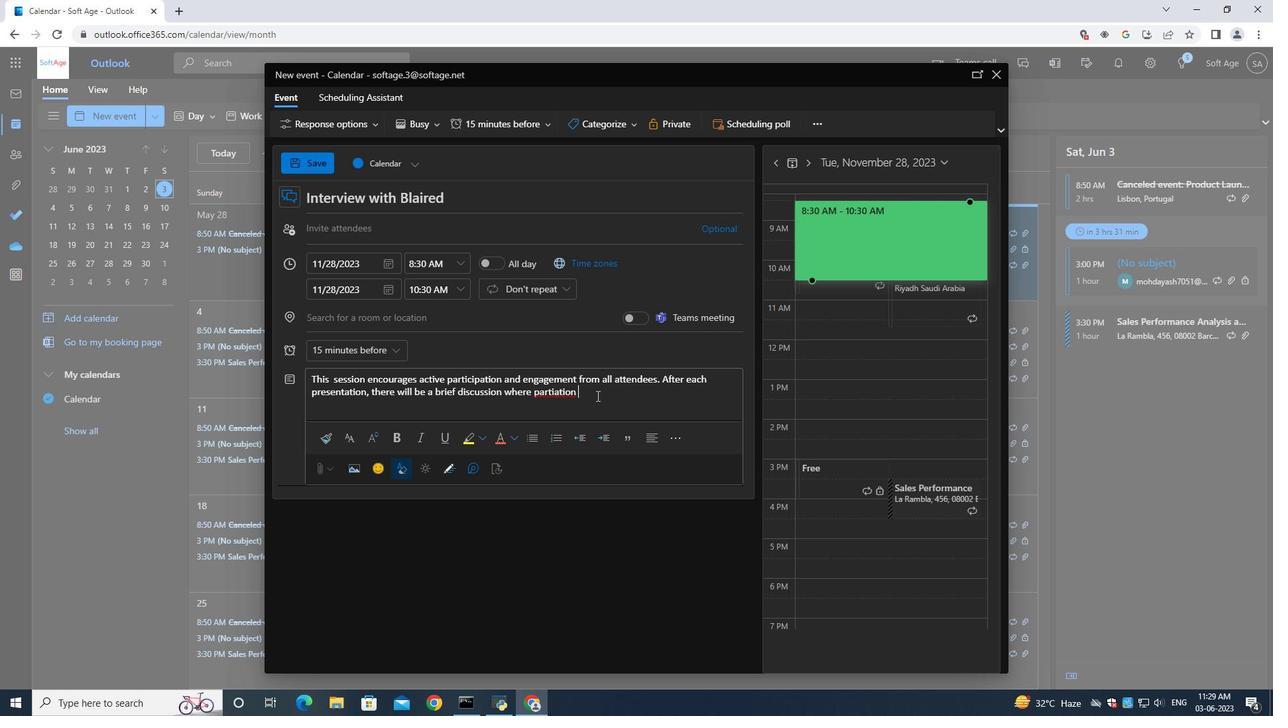 
Action: Key pressed <Key.backspace><Key.backspace>n<Key.space>can<Key.space>share<Key.space>their<Key.space>observations,<Key.space>ask<Key.space>question<Key.space><Key.backspace>,<Key.space>and<Key.space>exchange<Key.space>tips<Key.space>and<Key.space>techniques.<Key.space><Key.shift><Key.shift><Key.shift>The<Key.space>collaborative<Key.space>w<Key.backspace>environment<Key.space>allows<Key.space>for<Key.space>a<Key.space>rich<Key.space>learning<Key.space>experience<Key.space><Key.backspace>,<Key.space>as<Key.space>participants<Key.space>can<Key.space>learn<Key.space>from<Key.space>one<Key.space>another's<Key.space>streng<Key.backspace>gths<Key.space>and<Key.space>challenges.
Screenshot: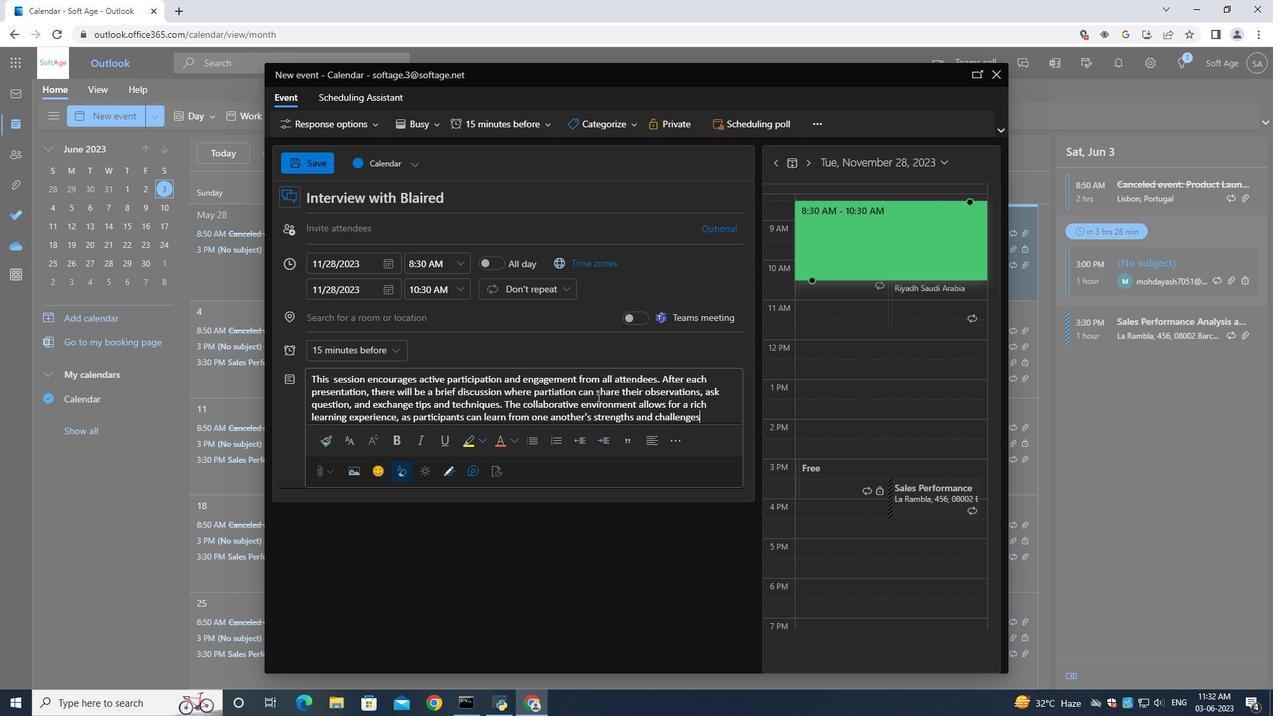 
Action: Mouse moved to (335, 381)
Screenshot: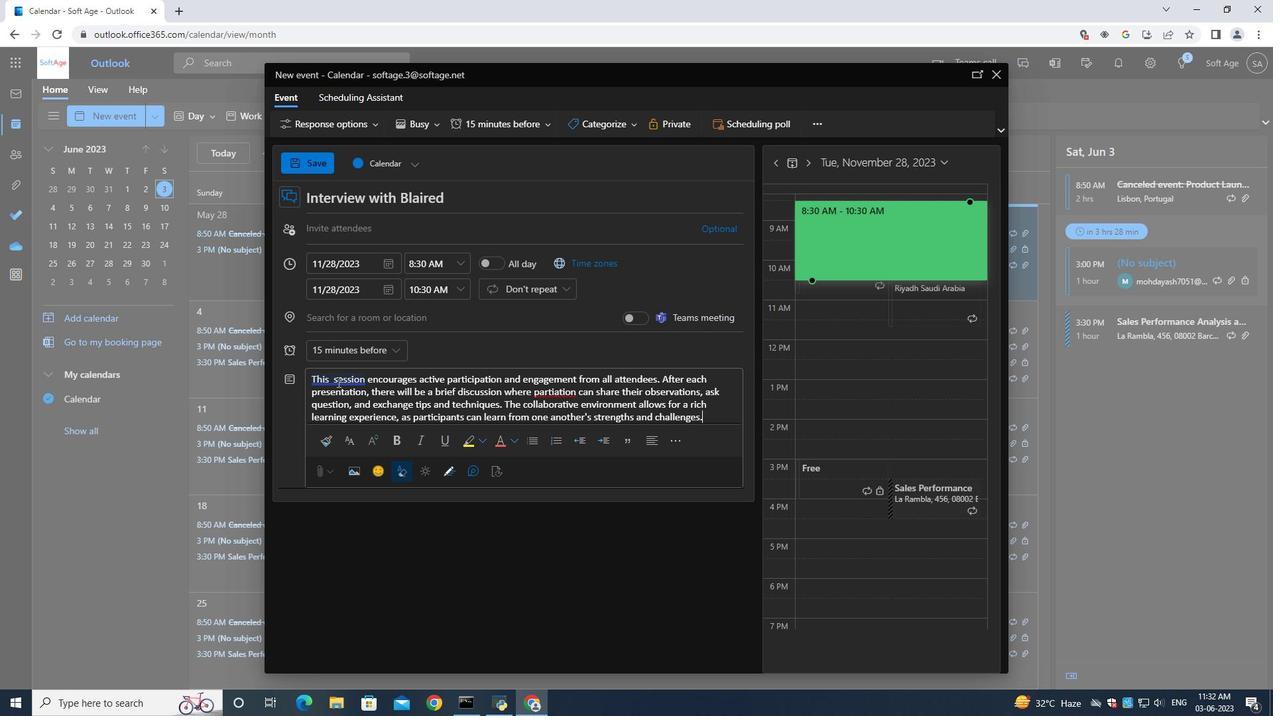 
Action: Mouse pressed left at (335, 381)
Screenshot: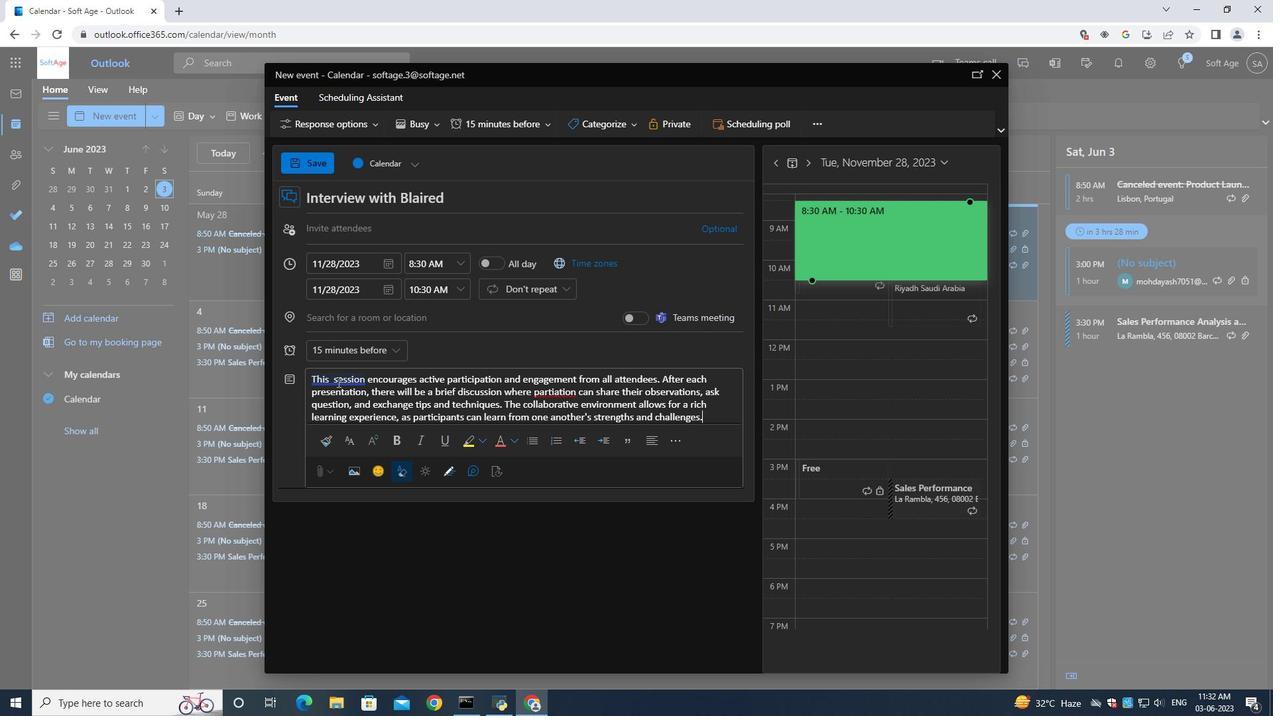 
Action: Mouse moved to (355, 396)
Screenshot: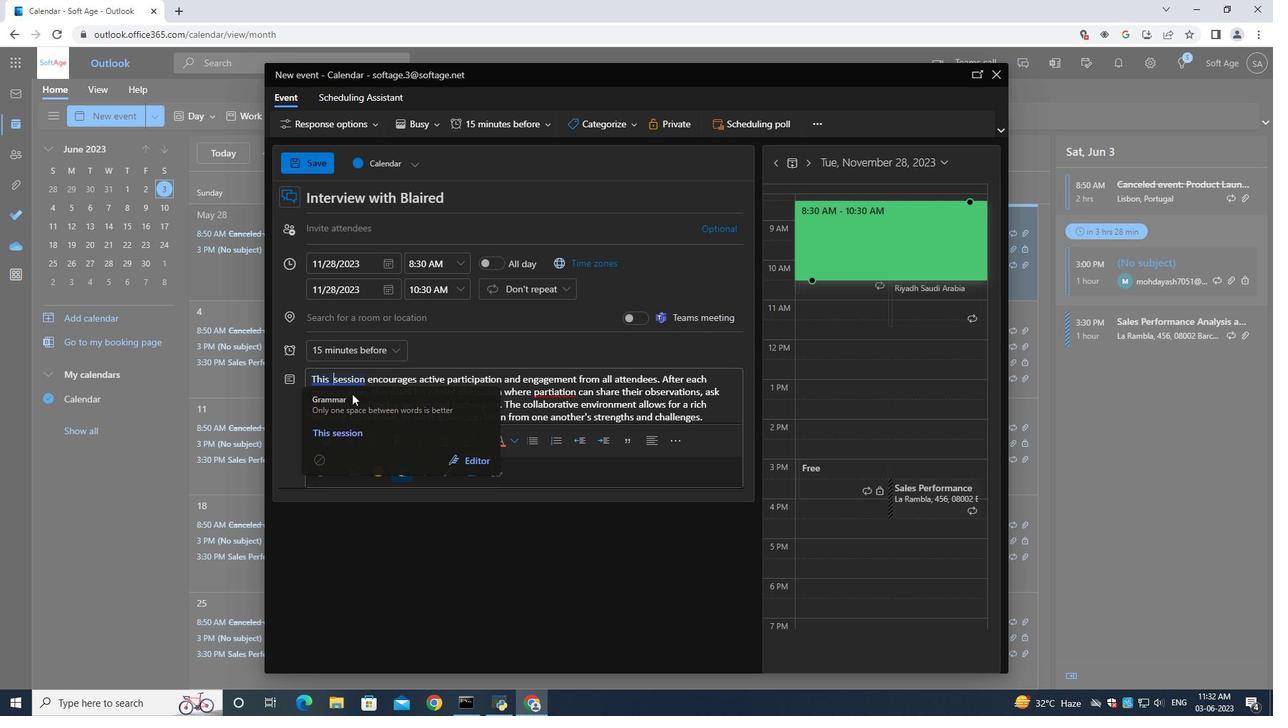 
Action: Key pressed <Key.backspace>
Screenshot: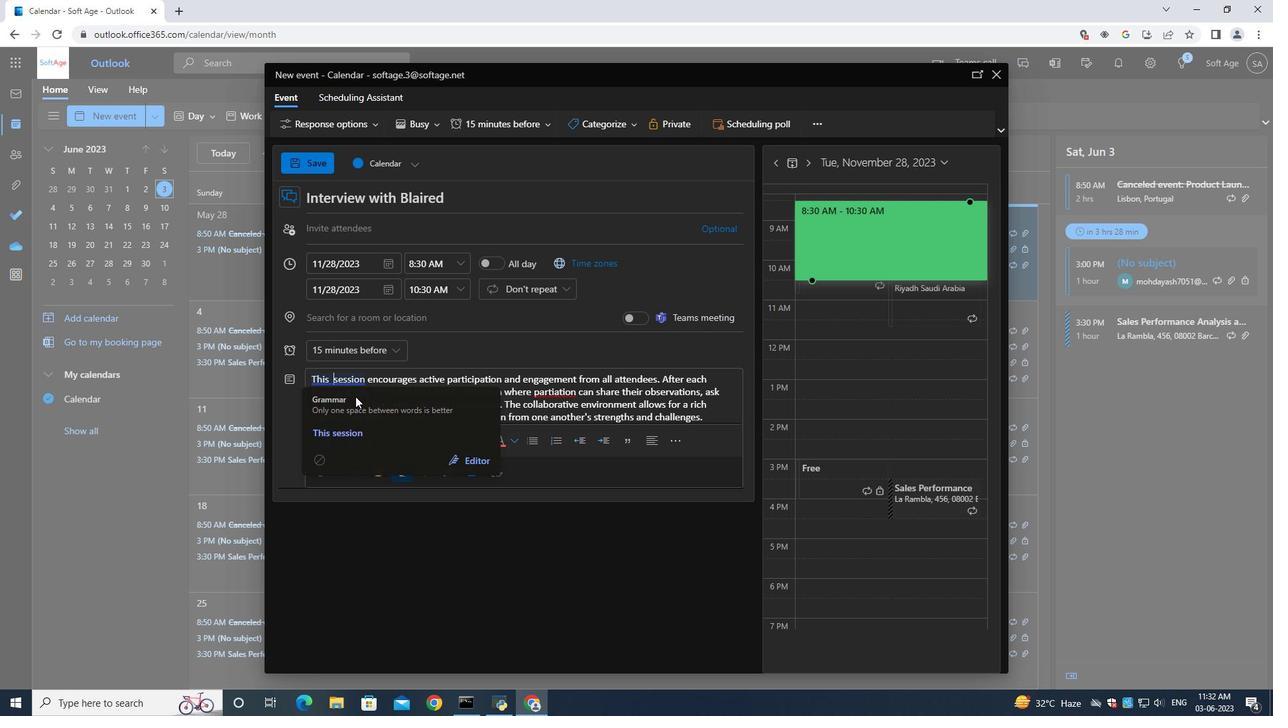 
Action: Mouse moved to (620, 121)
Screenshot: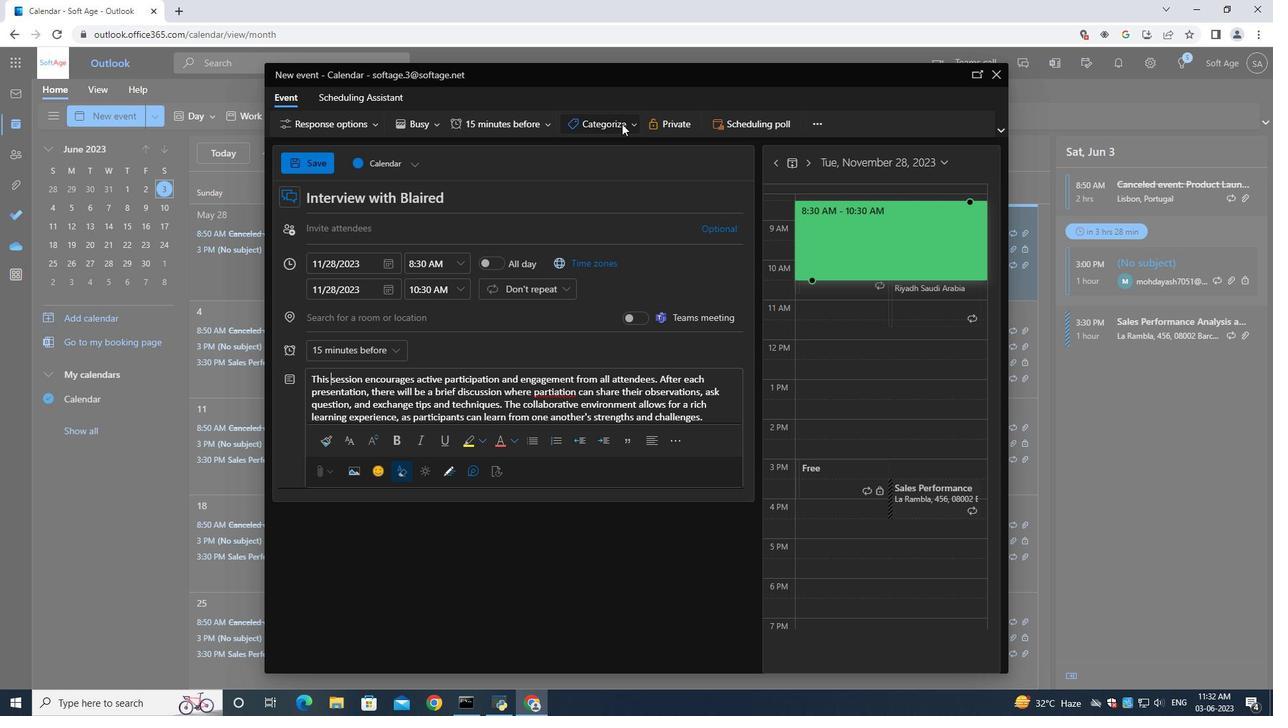 
Action: Mouse pressed left at (620, 121)
Screenshot: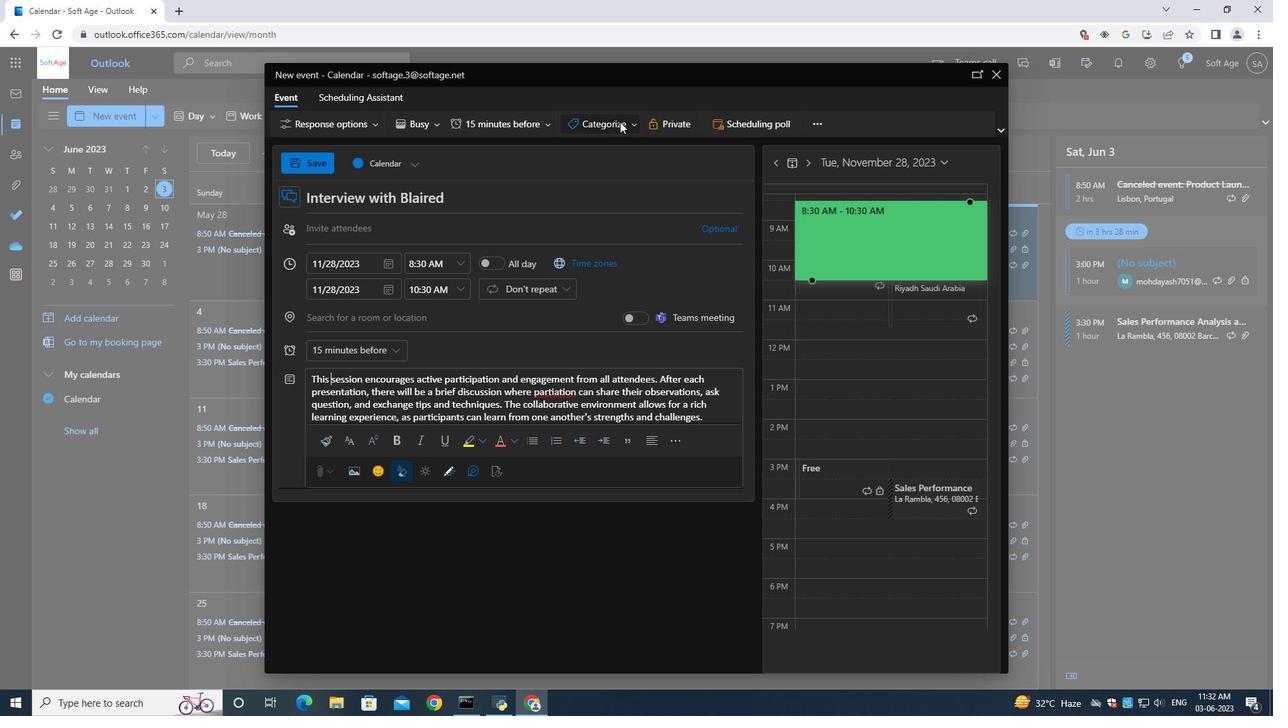 
Action: Mouse moved to (596, 259)
Screenshot: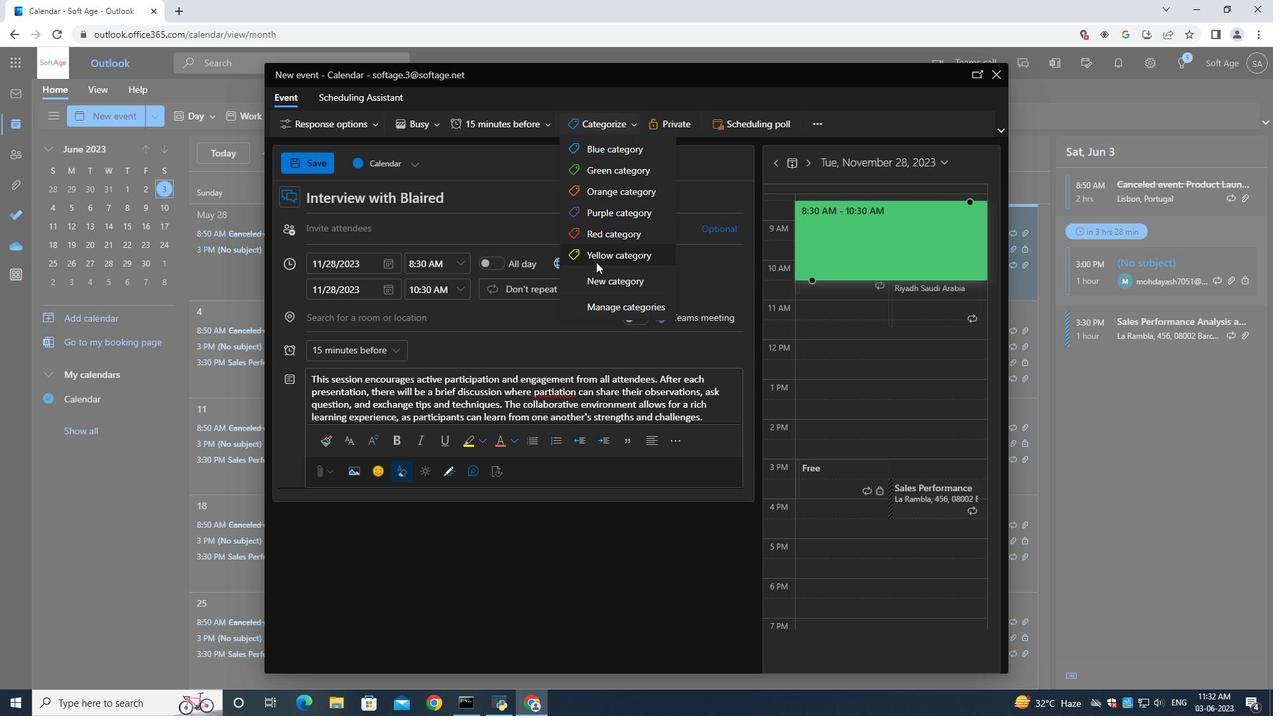 
Action: Mouse pressed left at (596, 259)
Screenshot: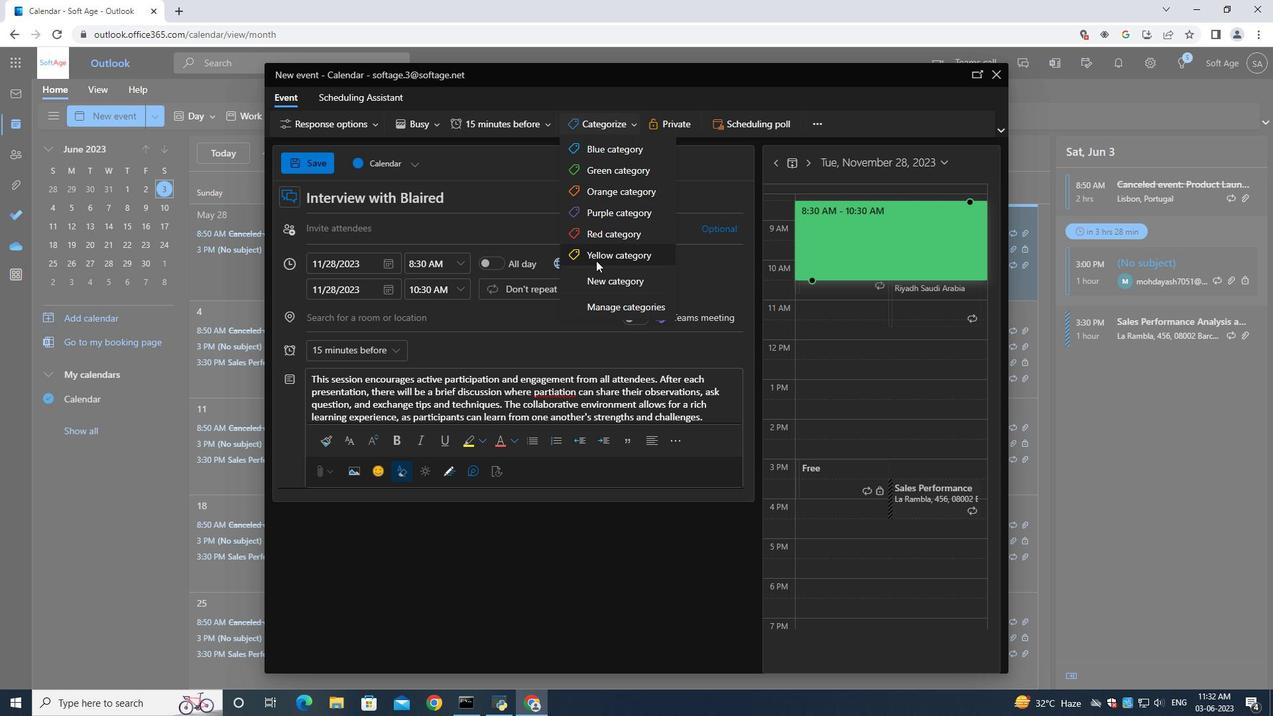 
Action: Mouse moved to (371, 317)
Screenshot: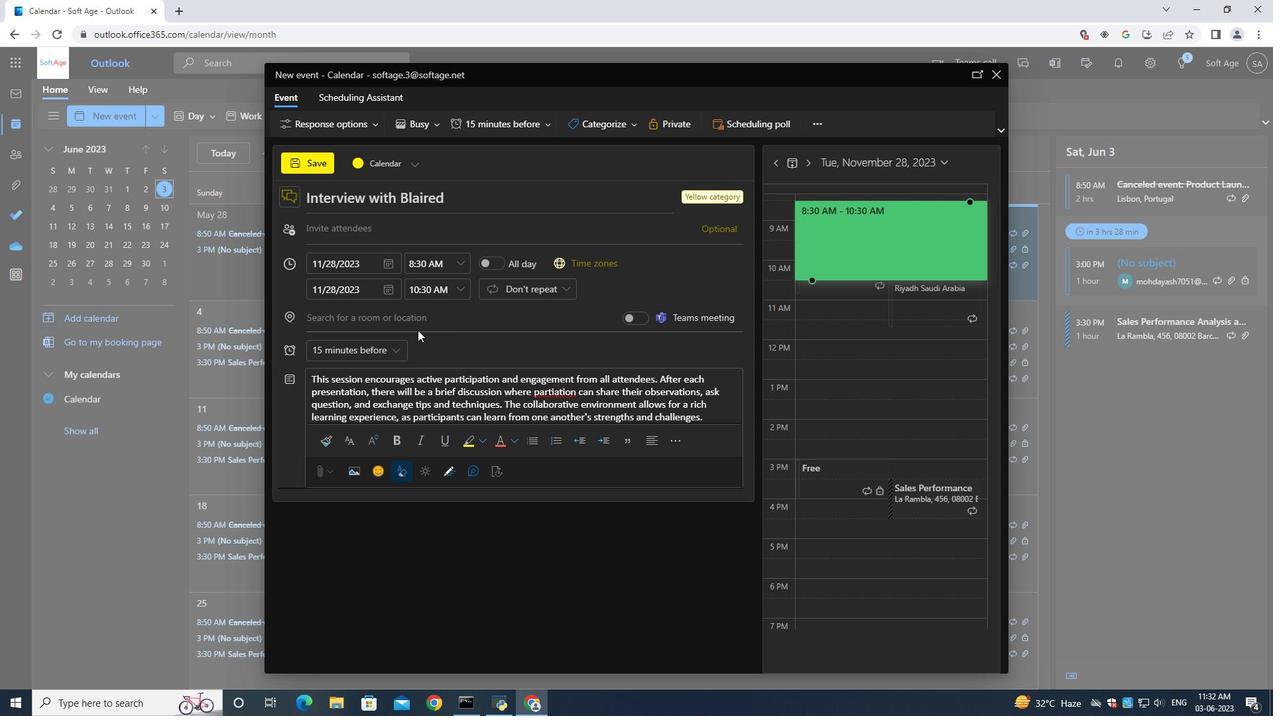 
Action: Mouse pressed left at (371, 317)
Screenshot: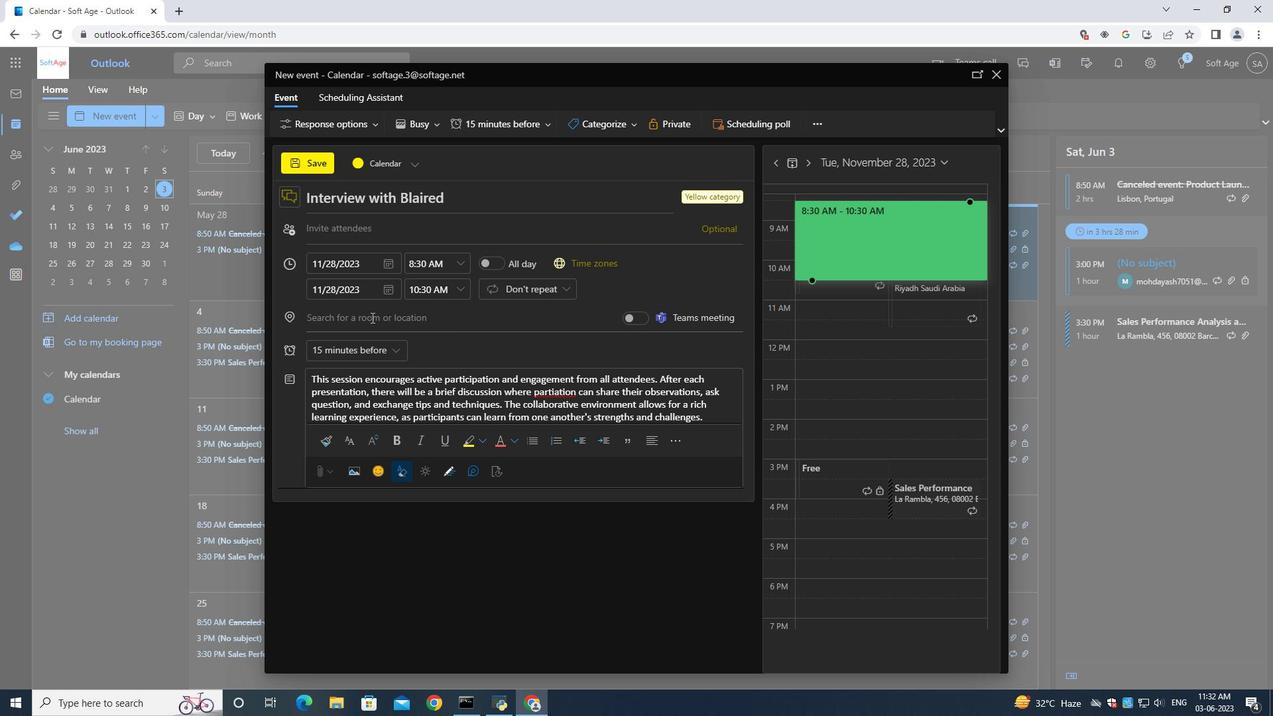 
Action: Key pressed <Key.shift>Hotel<Key.space><Key.shift><Key.shift><Key.shift><Key.shift><Key.shift><Key.shift><Key.shift><Key.shift><Key.shift><Key.shift><Key.shift><Key.shift><Key.shift>Costes,<Key.space><Key.shift>Paris,<Key.space><Key.shift><Key.shift><Key.shift><Key.shift><Key.shift>France
Screenshot: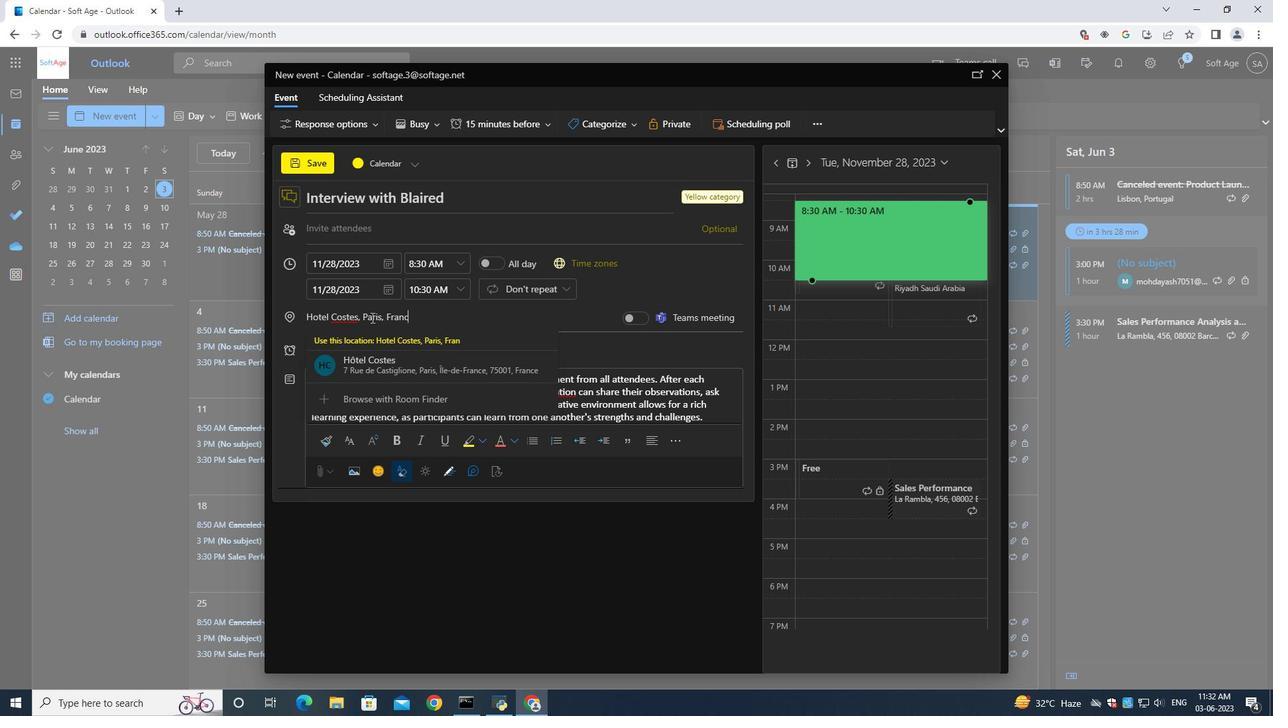 
Action: Mouse moved to (360, 224)
Screenshot: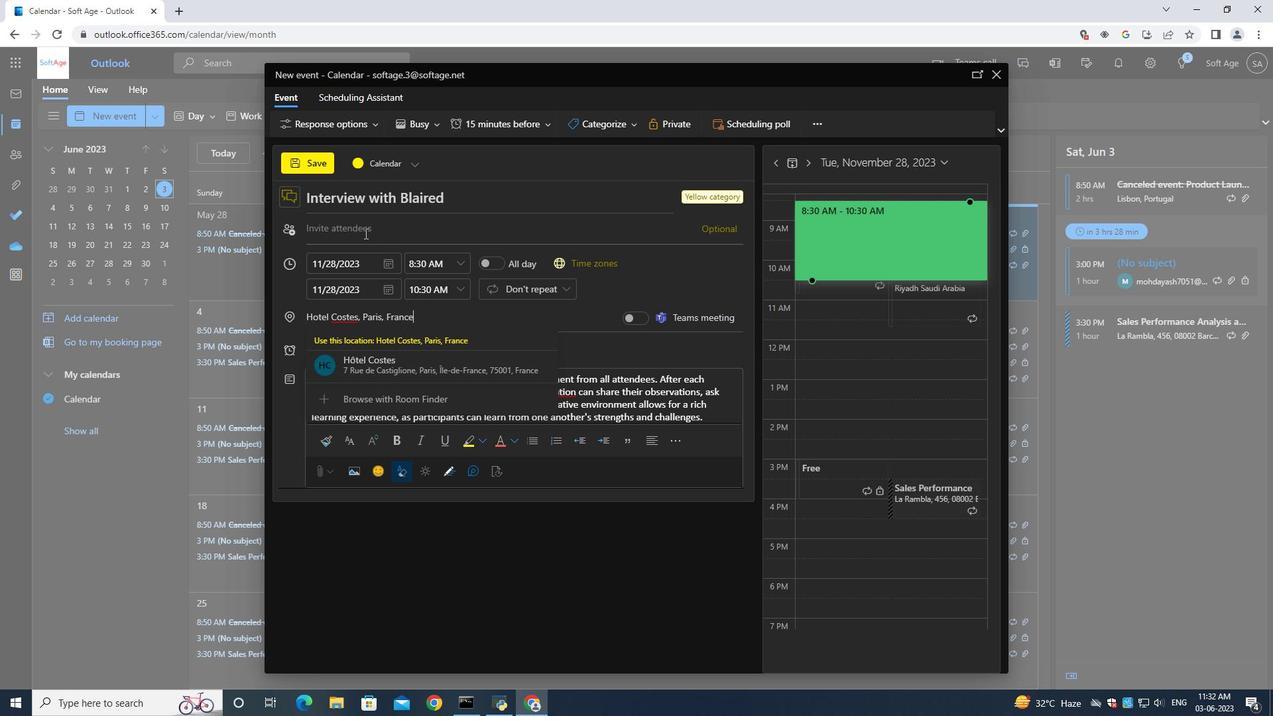 
Action: Mouse pressed left at (360, 224)
Screenshot: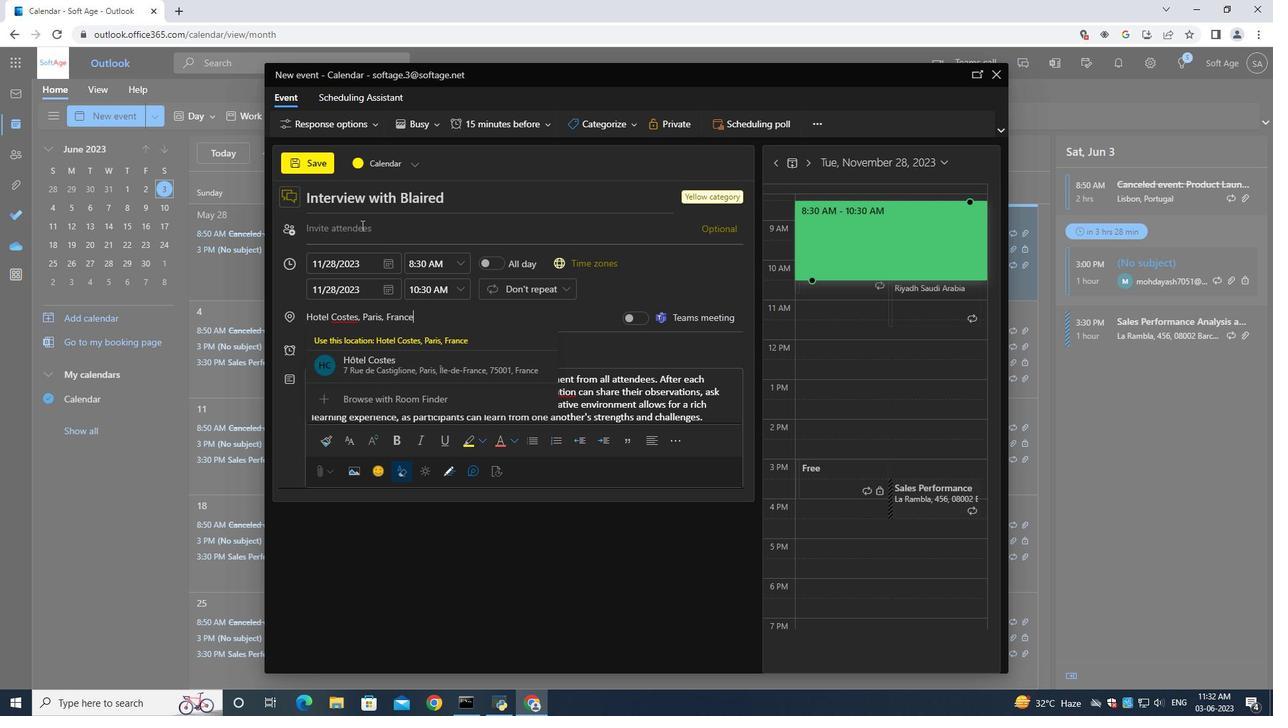 
Action: Mouse moved to (360, 224)
Screenshot: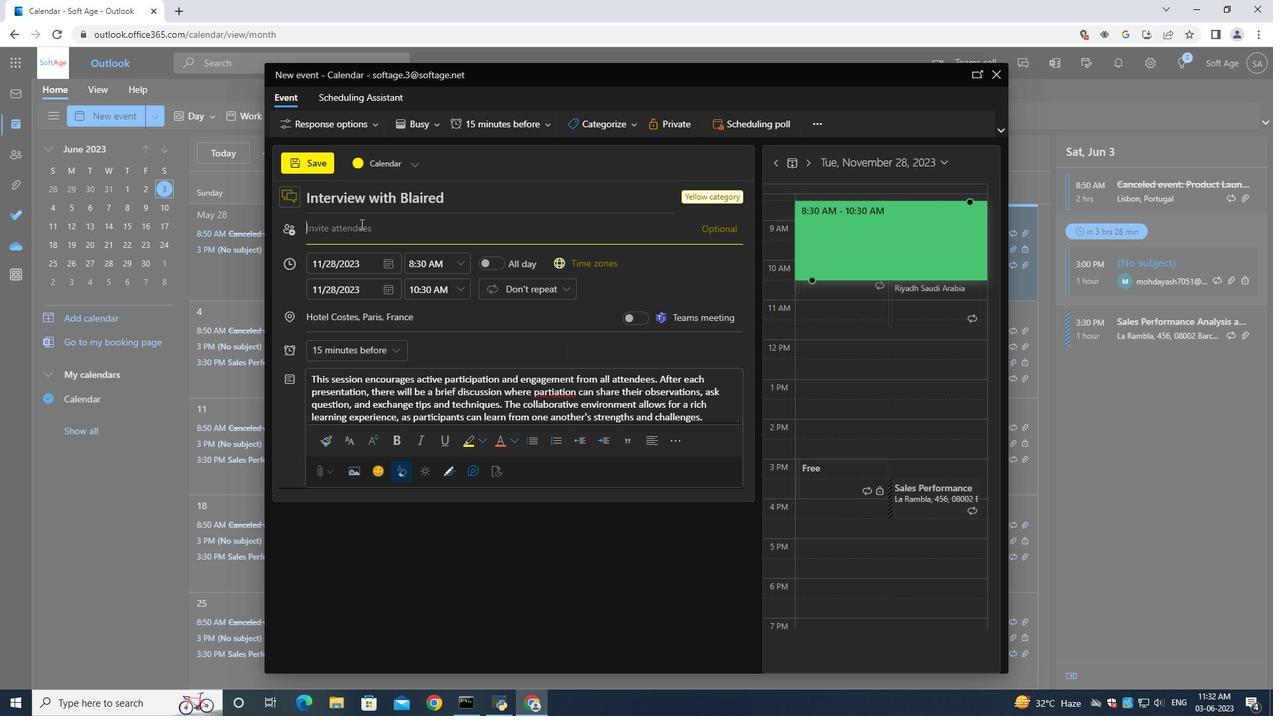 
Action: Key pressed softage.3<Key.shift>@softage.net
Screenshot: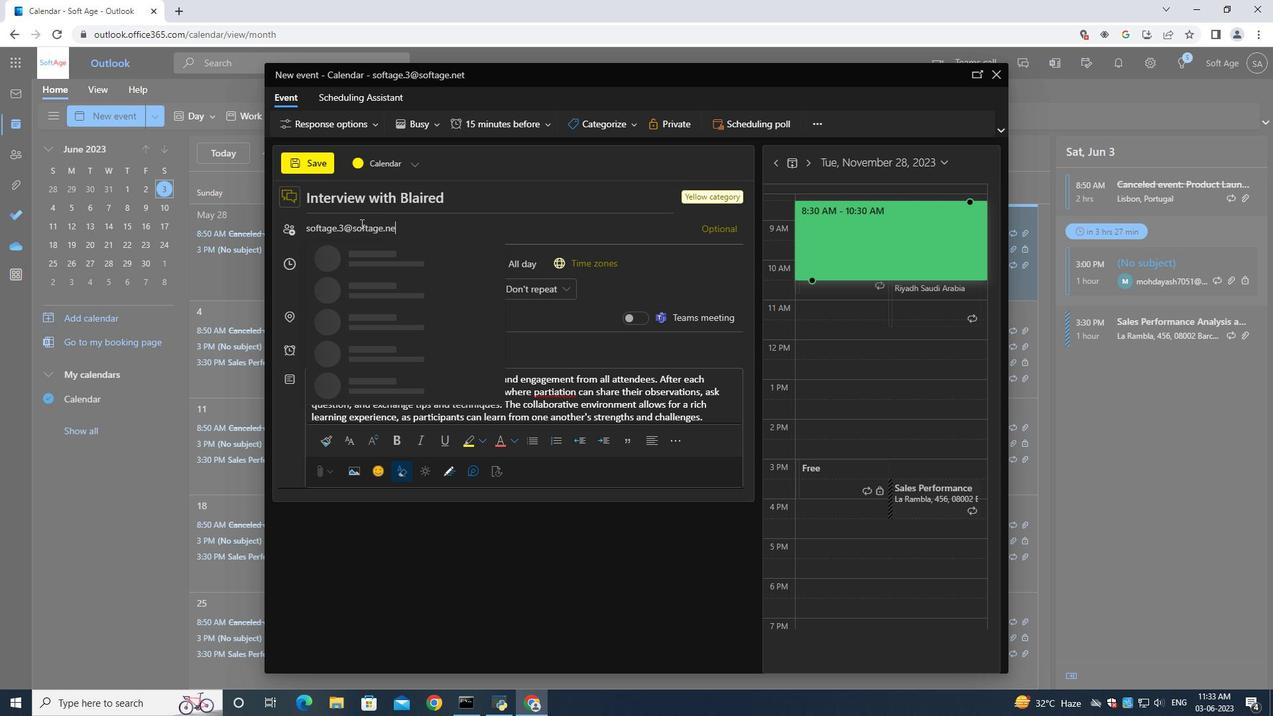 
Action: Mouse moved to (382, 252)
Screenshot: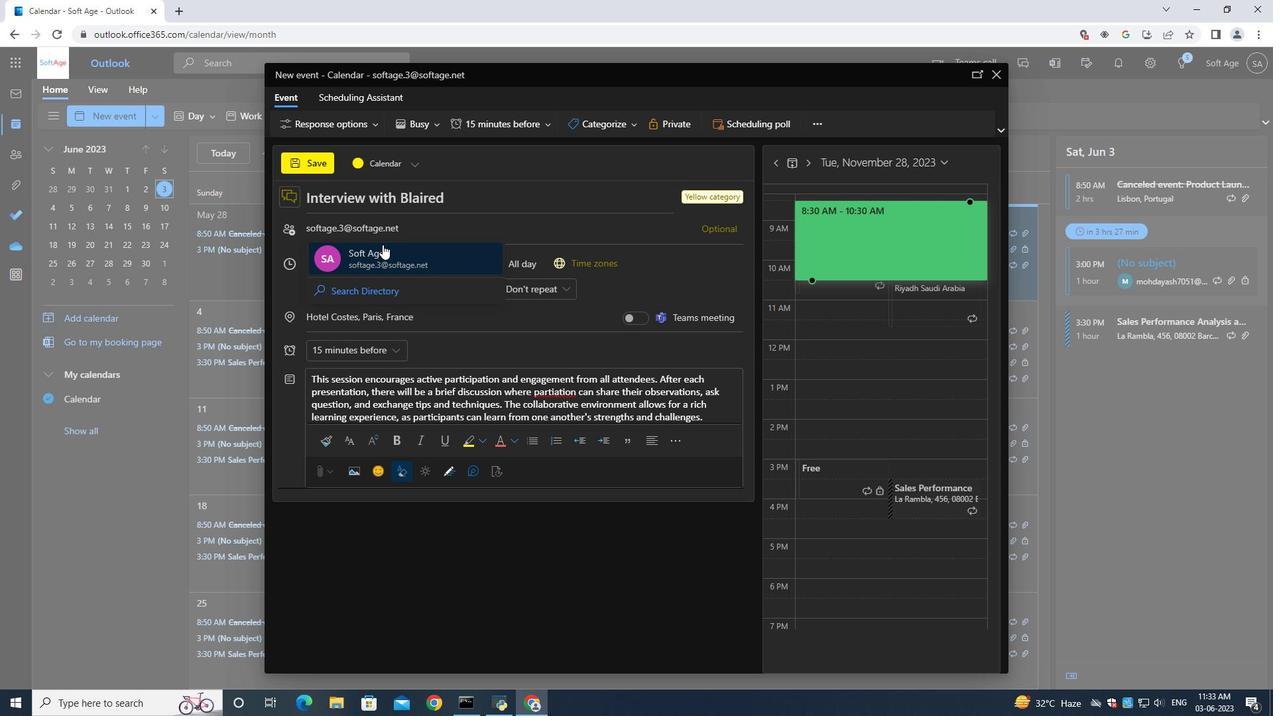 
Action: Mouse pressed left at (382, 252)
Screenshot: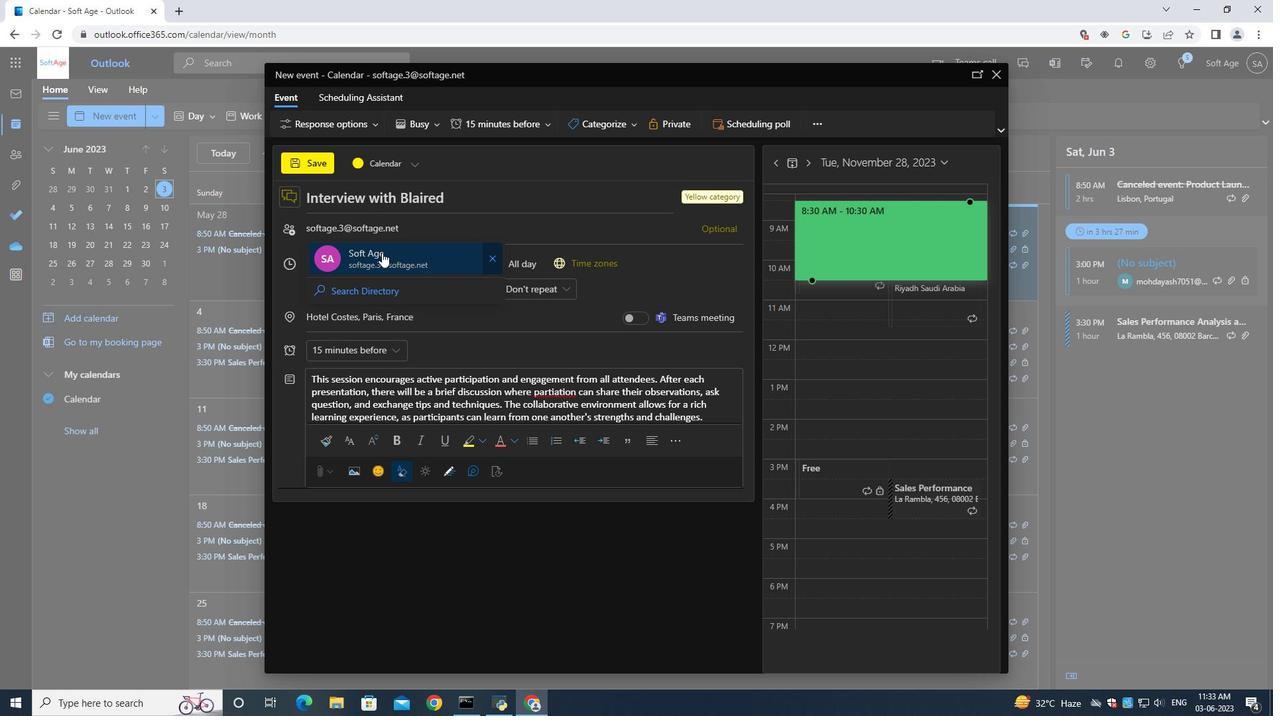 
Action: Key pressed softage.7<Key.shift>@softage.net
Screenshot: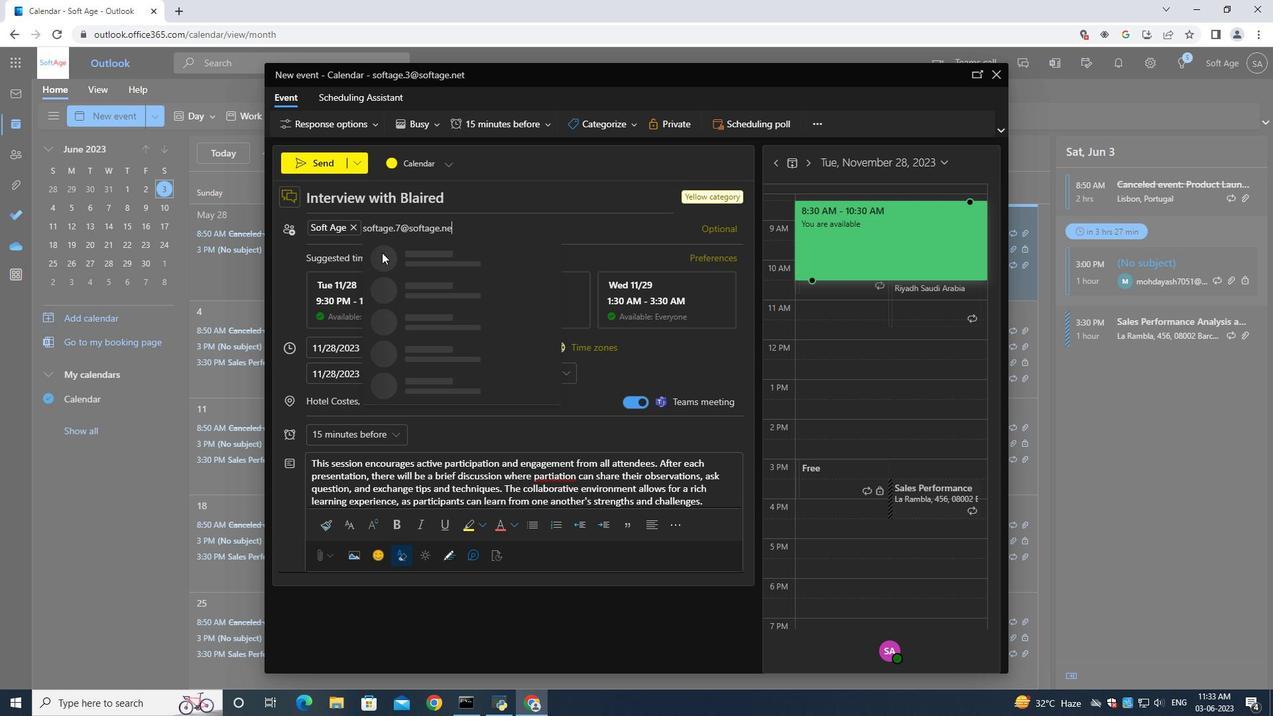 
Action: Mouse moved to (412, 255)
Screenshot: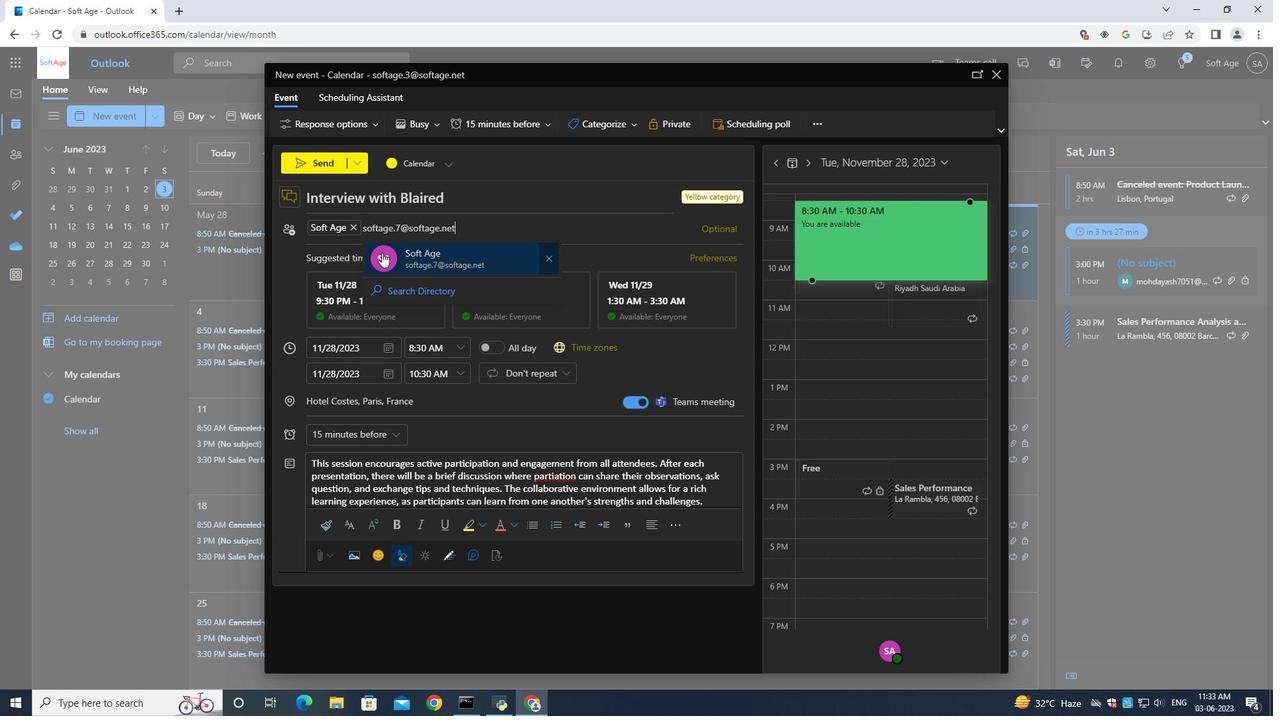 
Action: Mouse pressed left at (412, 255)
Screenshot: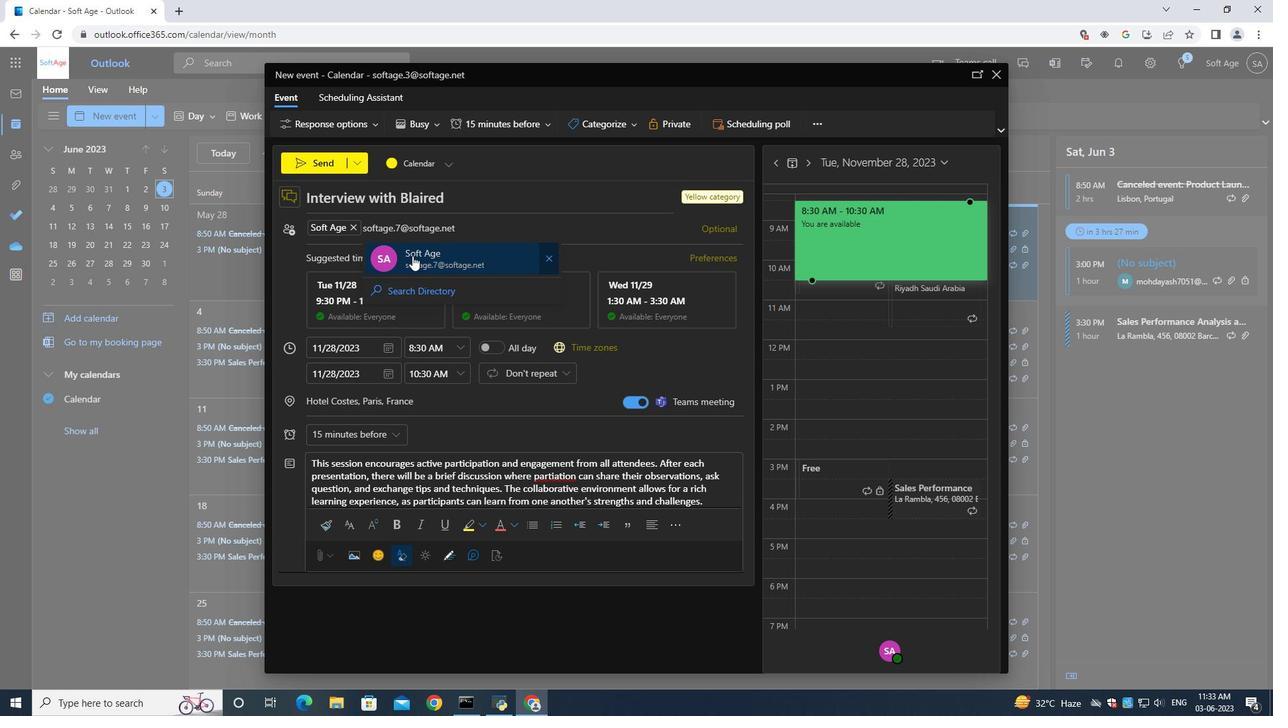 
Action: Mouse moved to (382, 433)
Screenshot: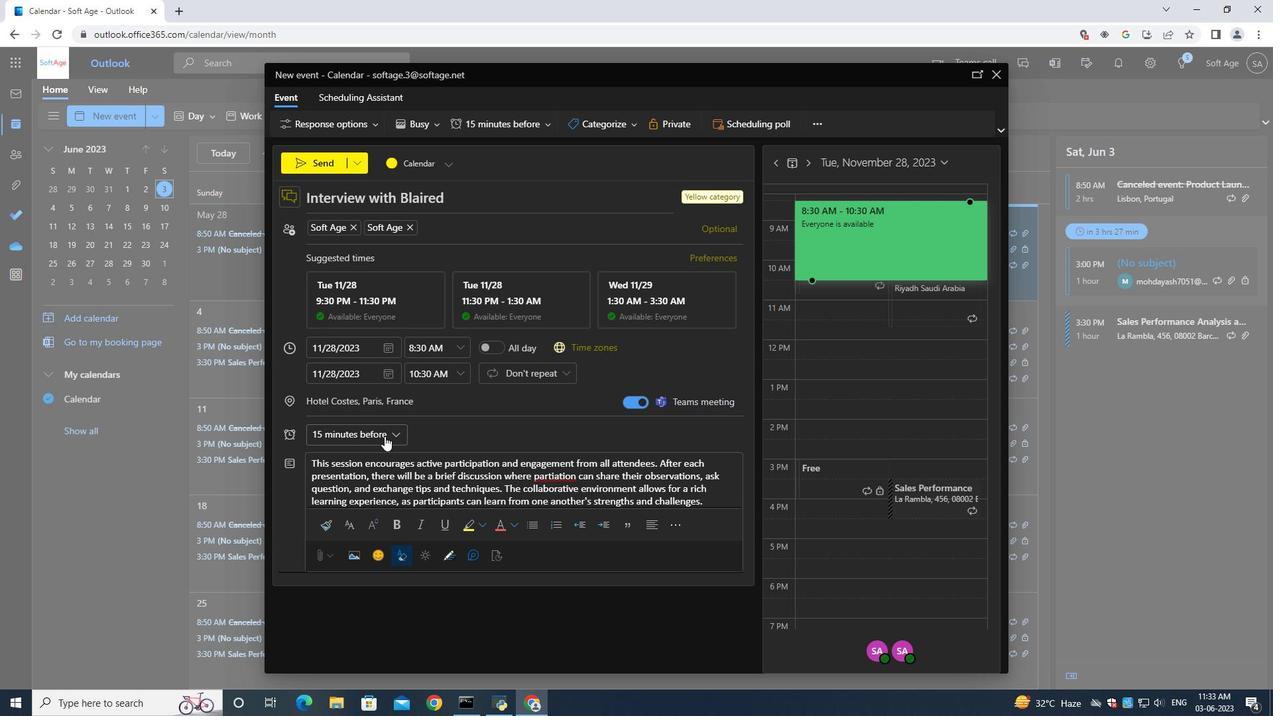 
Action: Mouse pressed left at (382, 433)
Screenshot: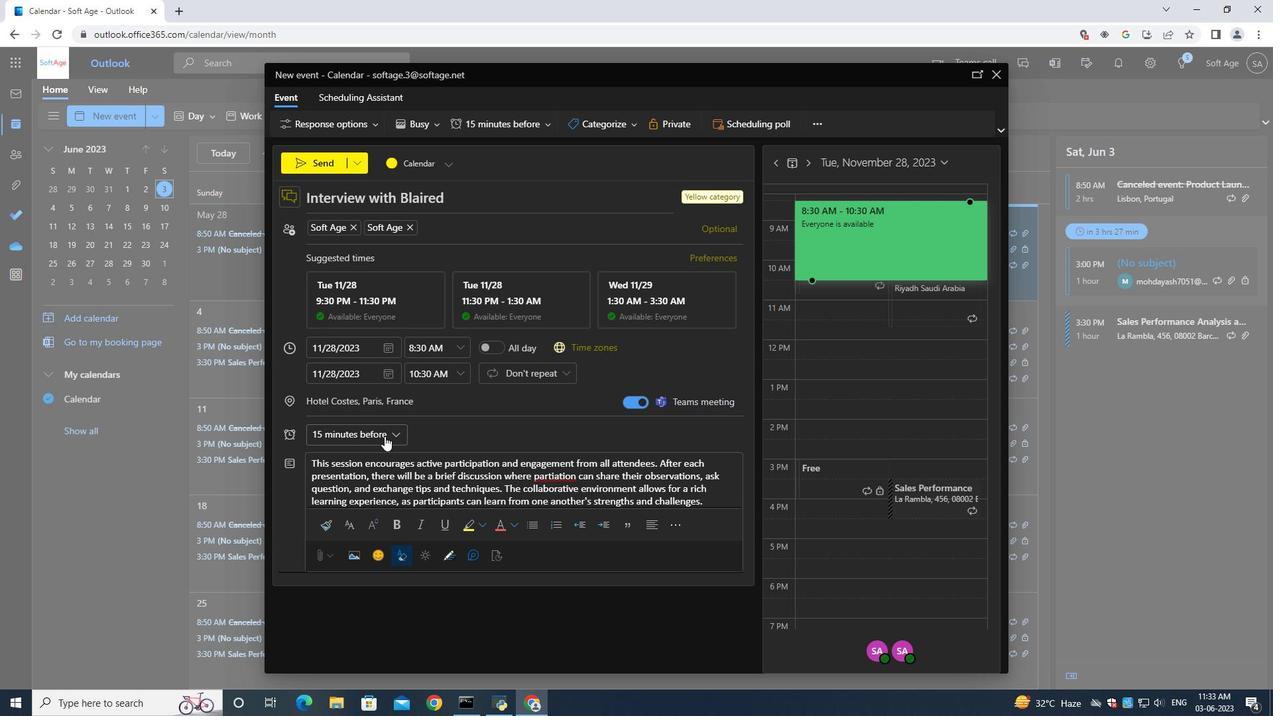
Action: Mouse moved to (370, 230)
Screenshot: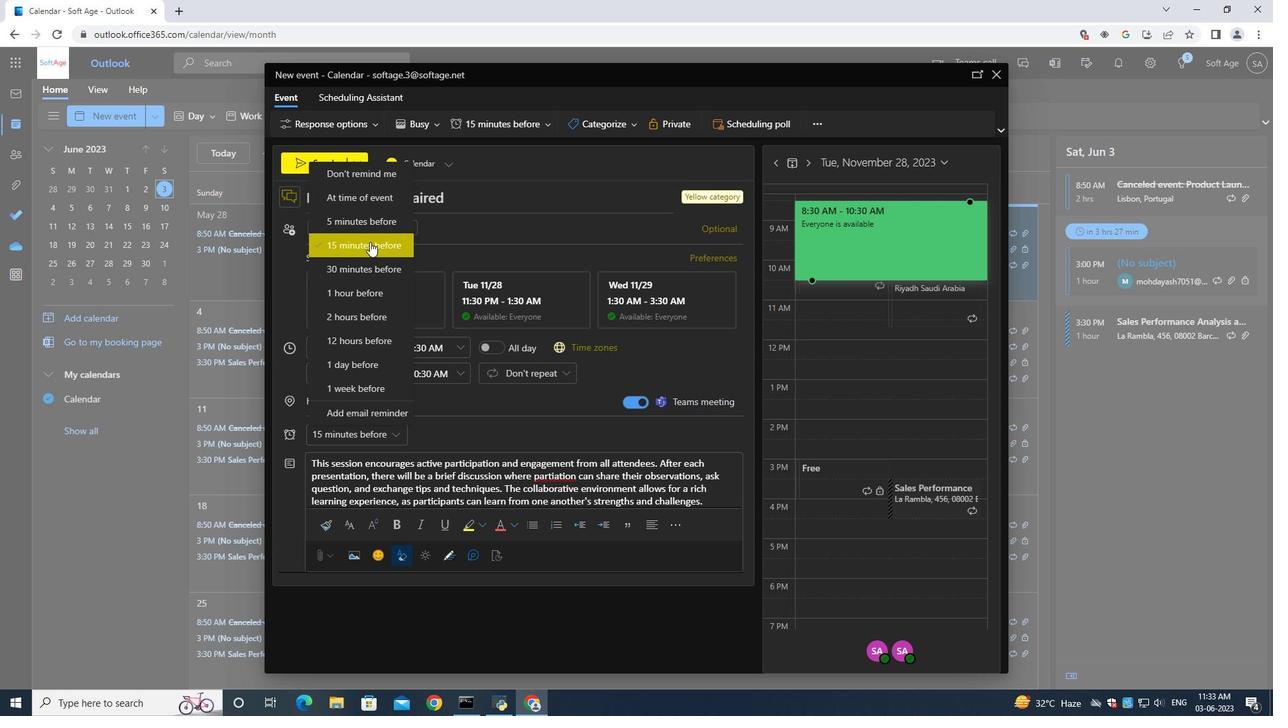 
Action: Mouse pressed left at (370, 230)
Screenshot: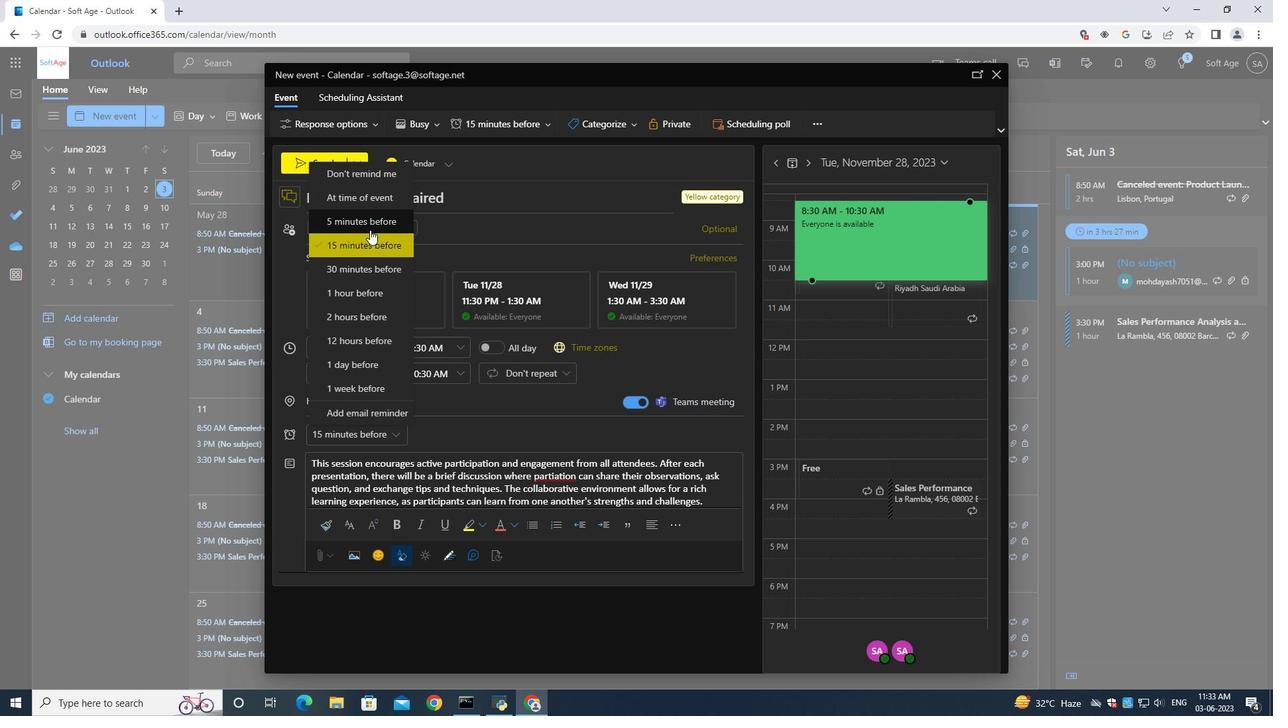 
Action: Mouse moved to (324, 159)
Screenshot: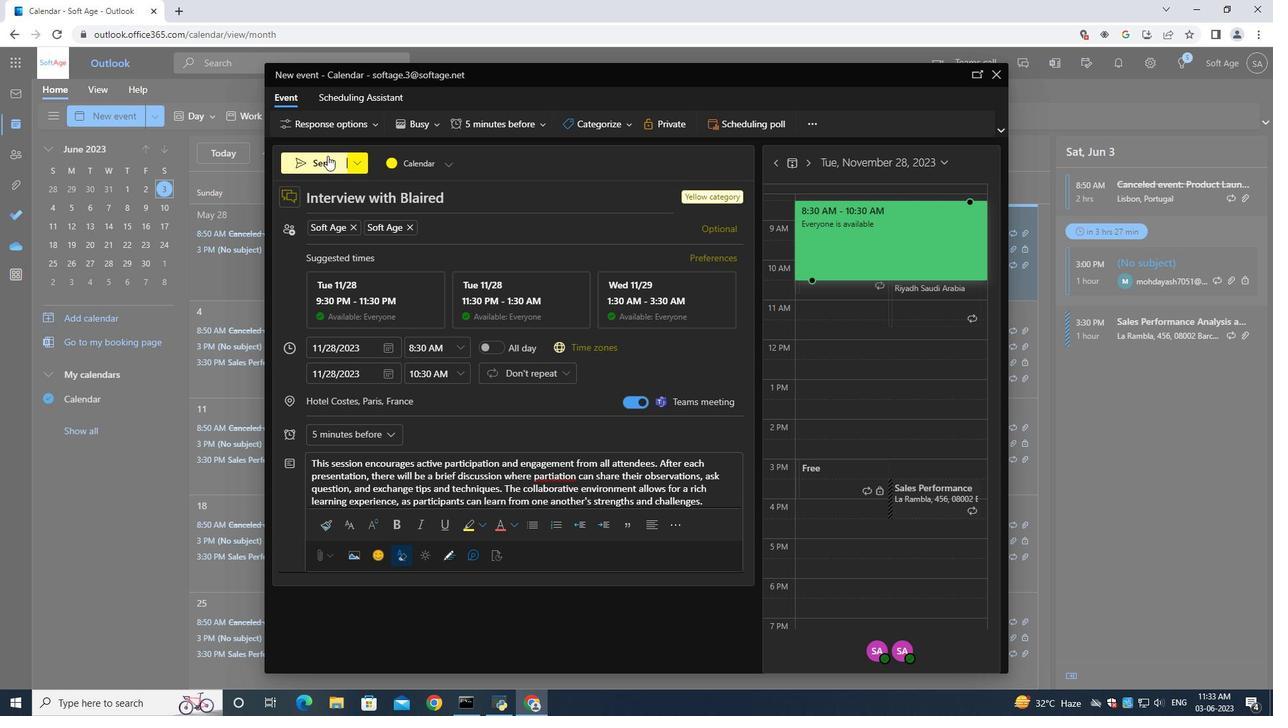 
Action: Mouse pressed left at (324, 159)
Screenshot: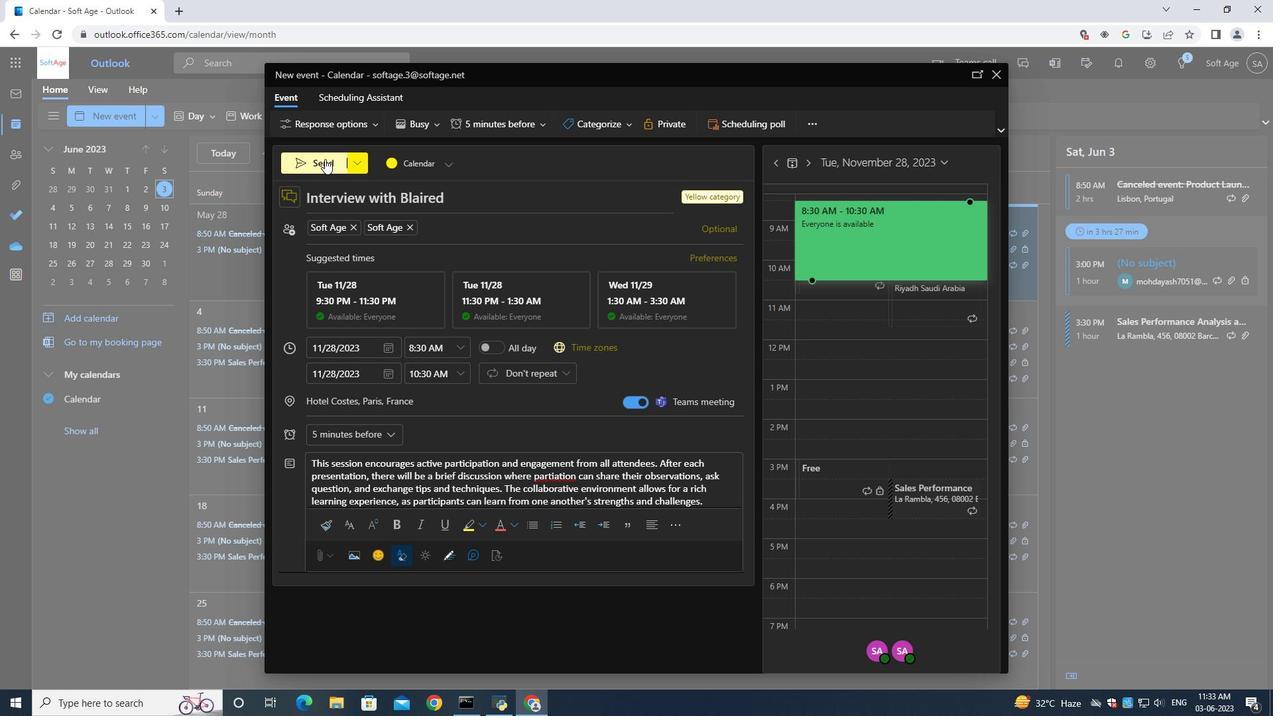 
Action: Mouse moved to (326, 159)
Screenshot: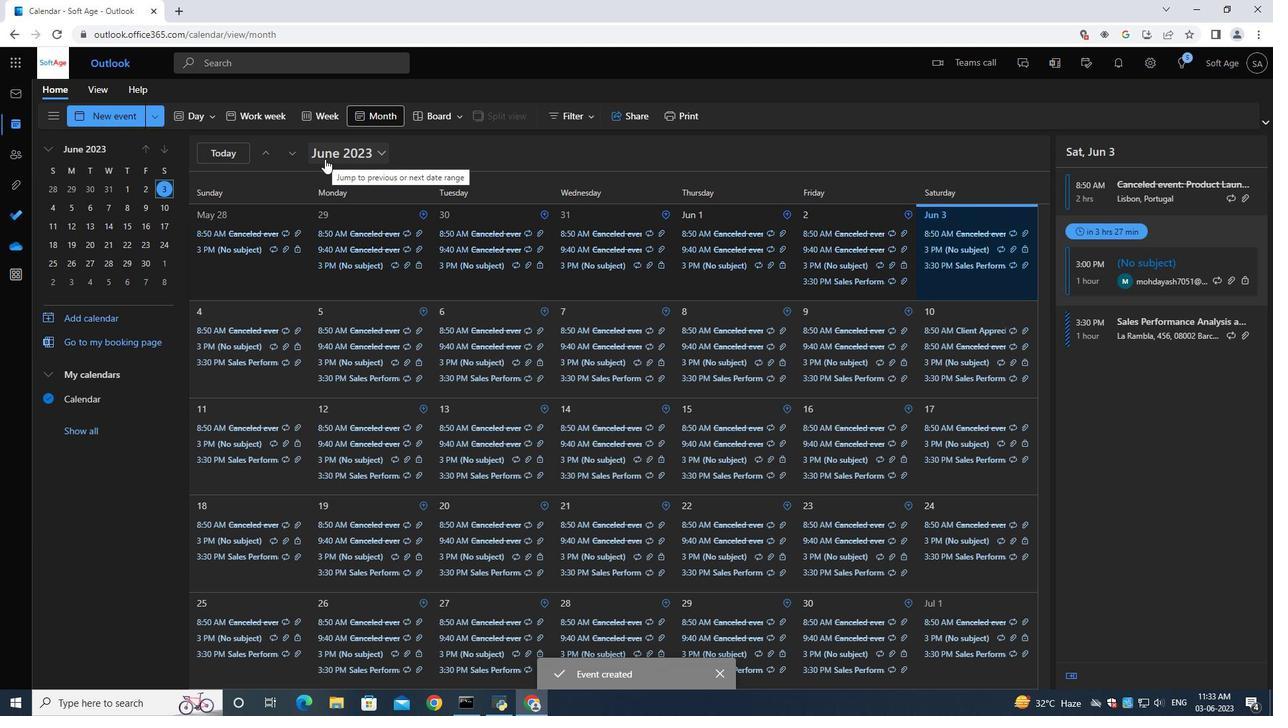 
